 Task: Contact a Redfin agent in Dallas, Texas, for assistance in finding a property with a golf course view.
Action: Mouse pressed left at (209, 183)
Screenshot: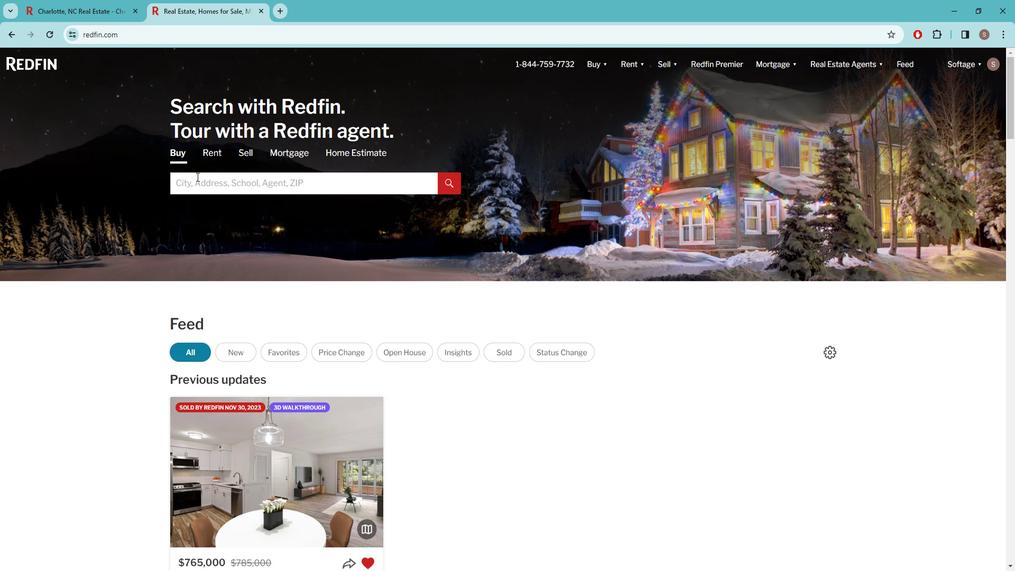 
Action: Key pressed d<Key.caps_lock>ALLAS
Screenshot: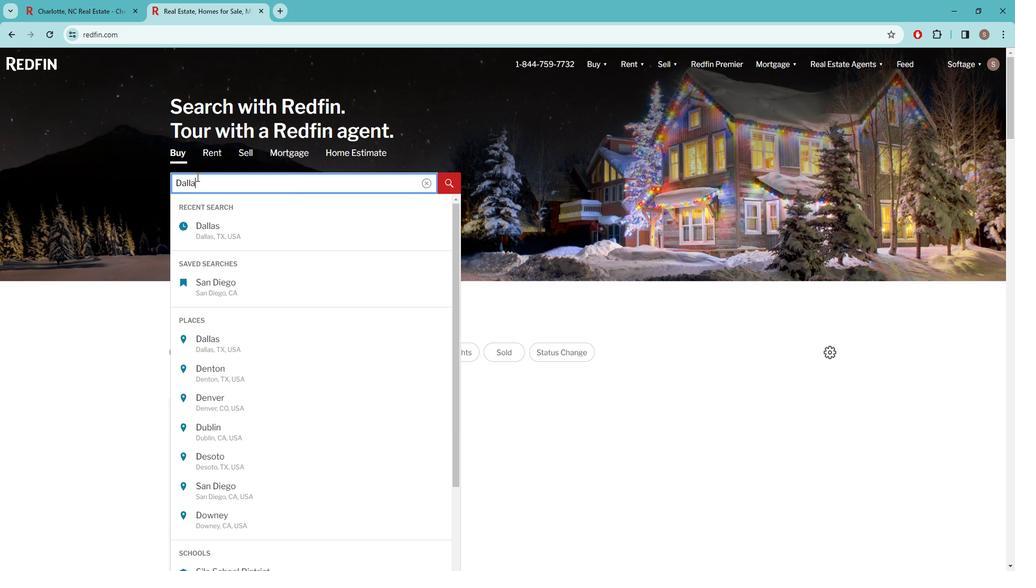 
Action: Mouse moved to (232, 236)
Screenshot: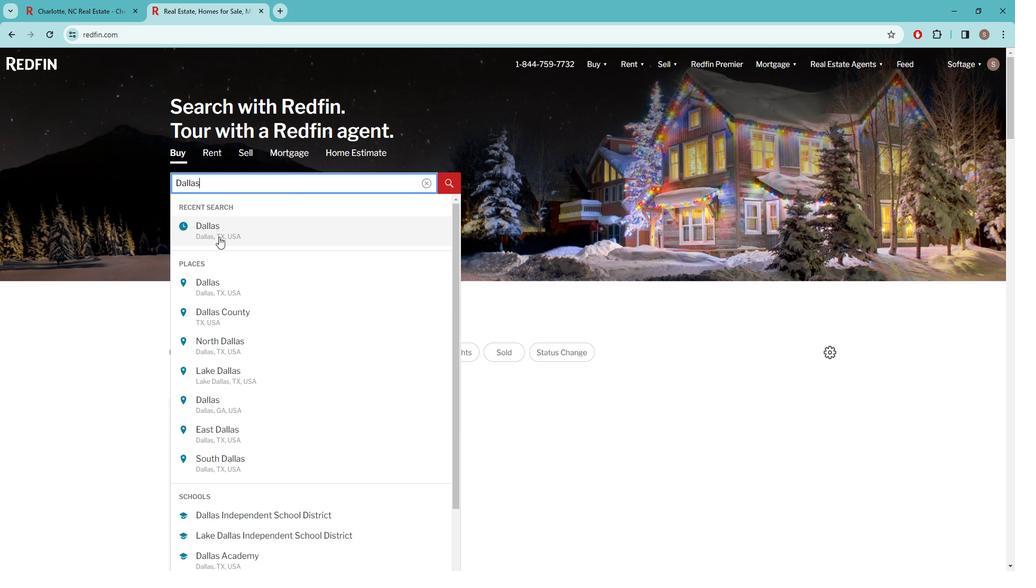 
Action: Mouse pressed left at (232, 236)
Screenshot: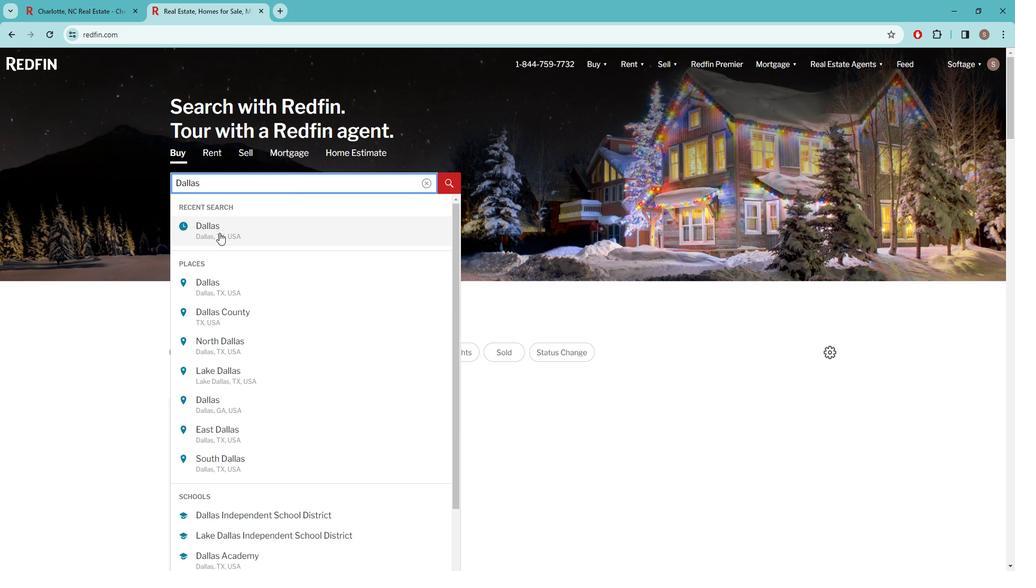 
Action: Mouse moved to (901, 139)
Screenshot: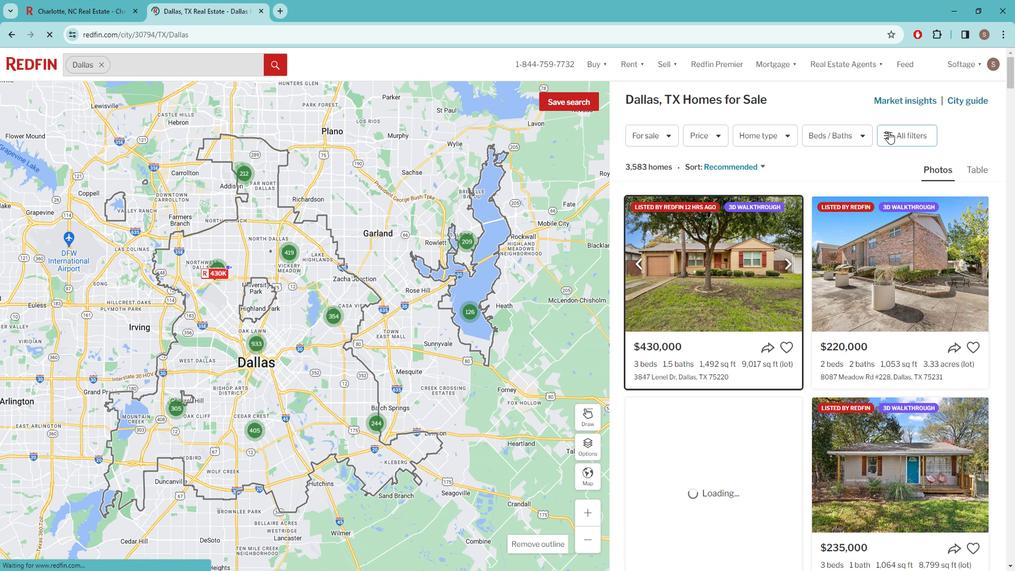 
Action: Mouse pressed left at (901, 139)
Screenshot: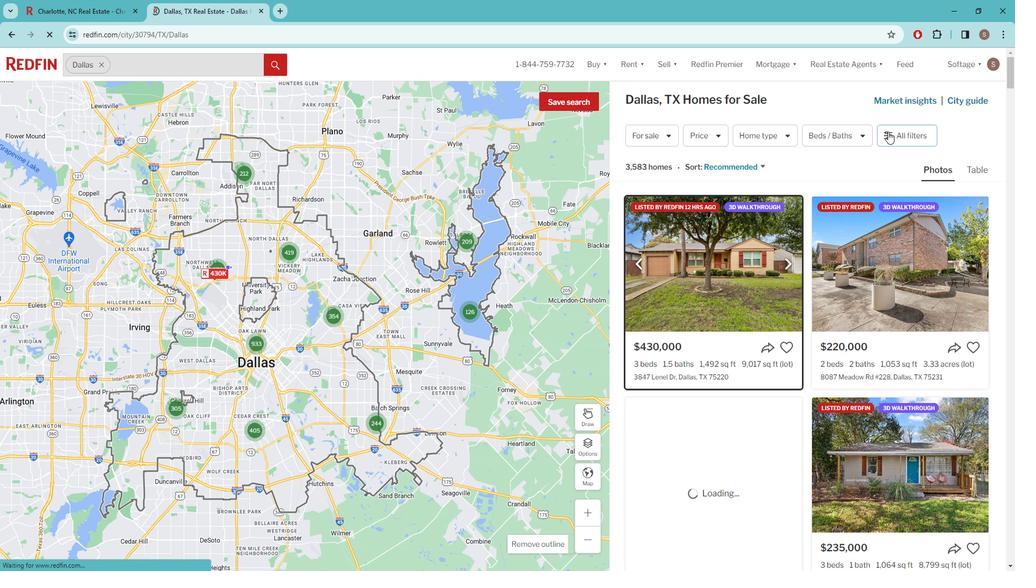 
Action: Mouse moved to (900, 140)
Screenshot: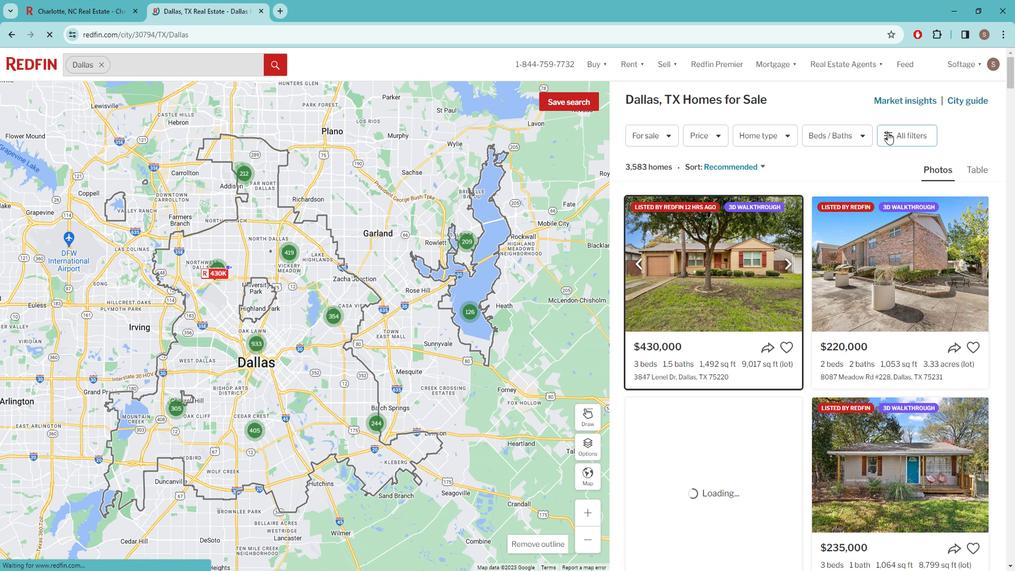 
Action: Mouse pressed left at (900, 140)
Screenshot: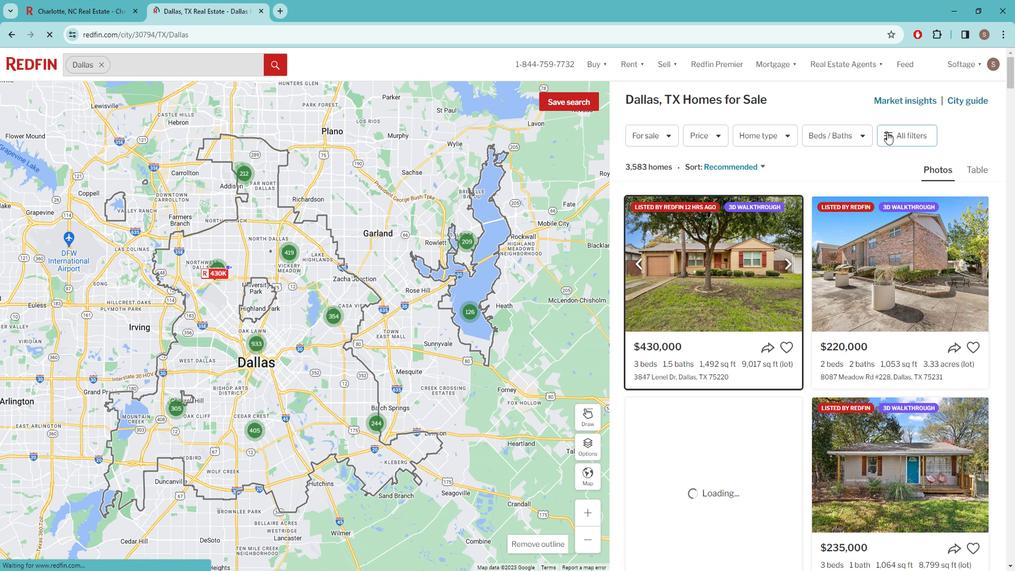 
Action: Mouse moved to (906, 138)
Screenshot: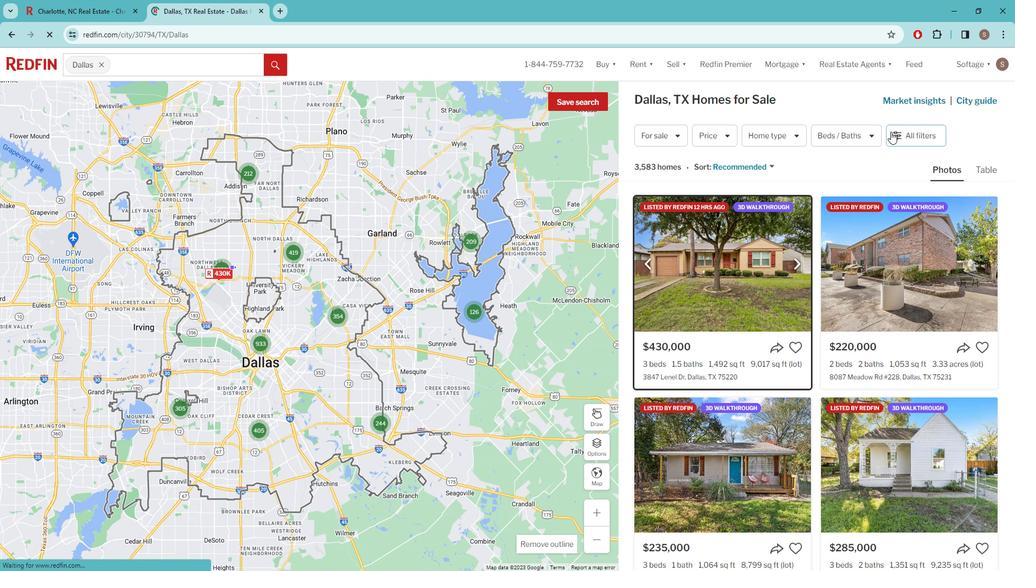 
Action: Mouse pressed left at (906, 138)
Screenshot: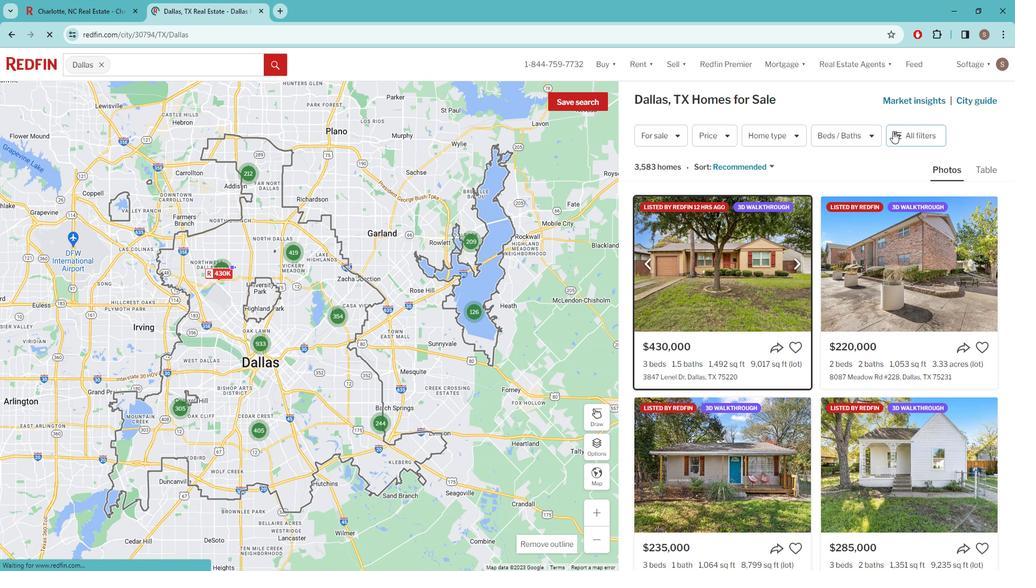 
Action: Mouse moved to (871, 208)
Screenshot: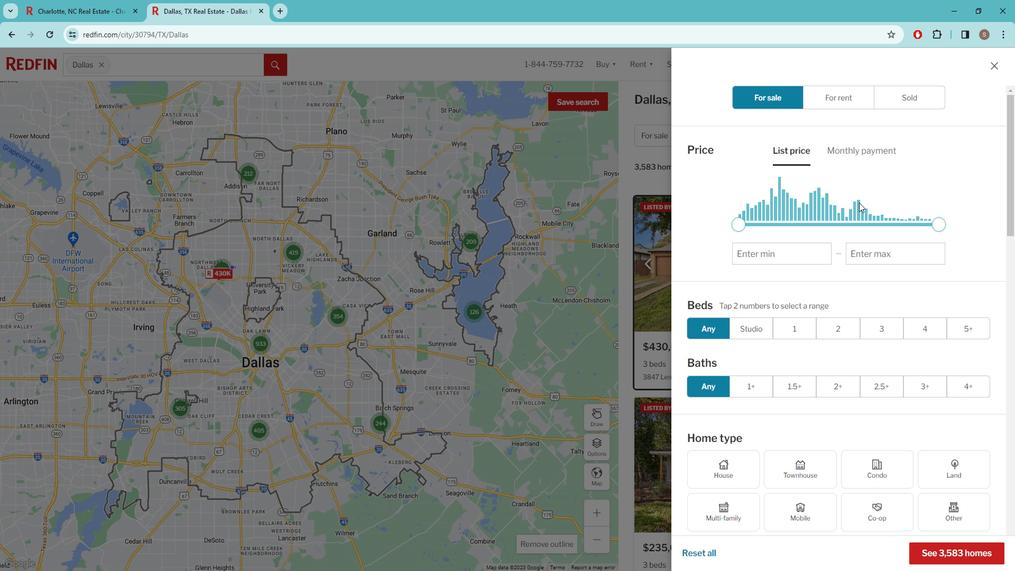 
Action: Mouse scrolled (871, 207) with delta (0, 0)
Screenshot: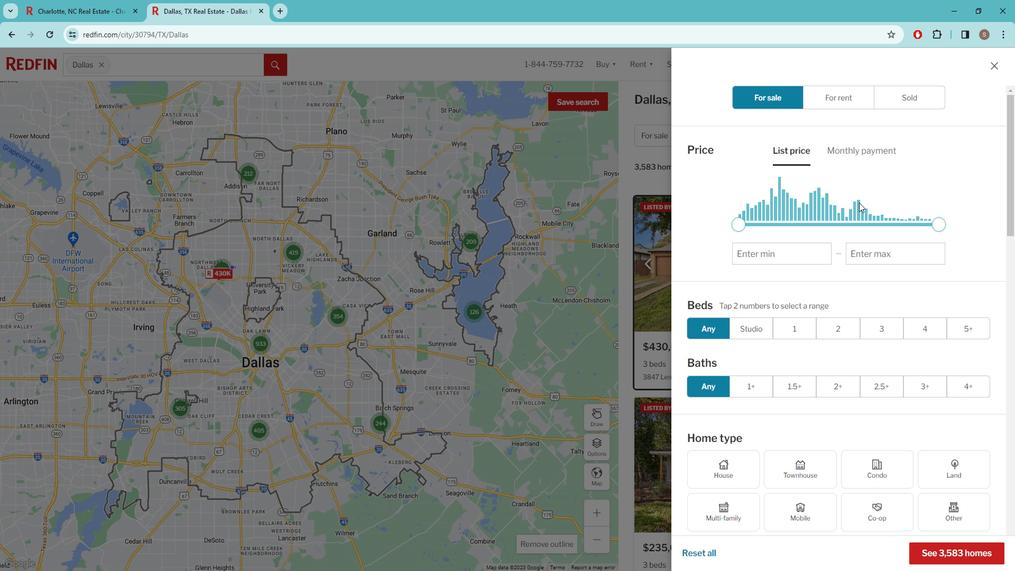 
Action: Mouse moved to (871, 208)
Screenshot: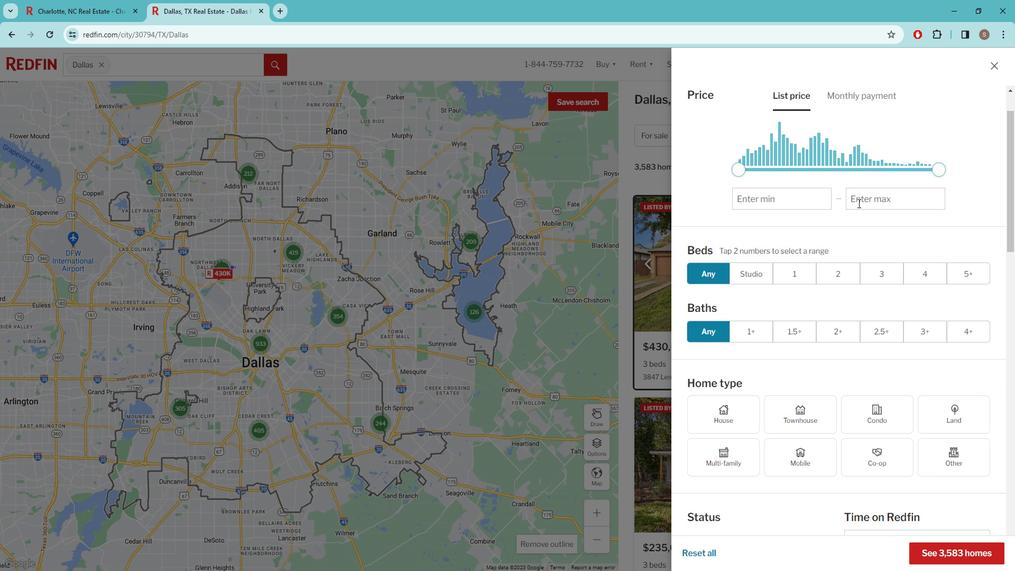 
Action: Mouse scrolled (871, 207) with delta (0, 0)
Screenshot: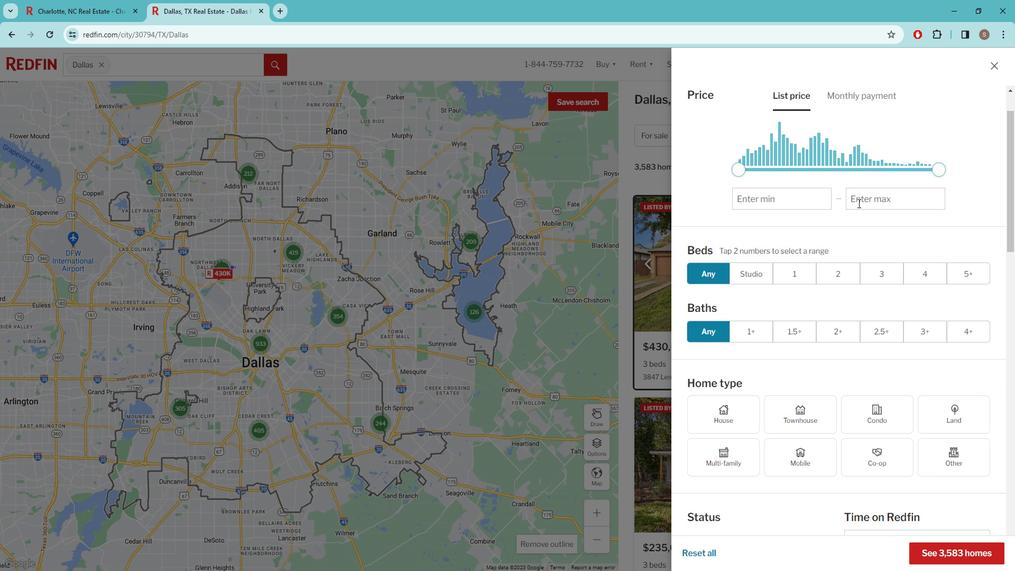 
Action: Mouse moved to (868, 209)
Screenshot: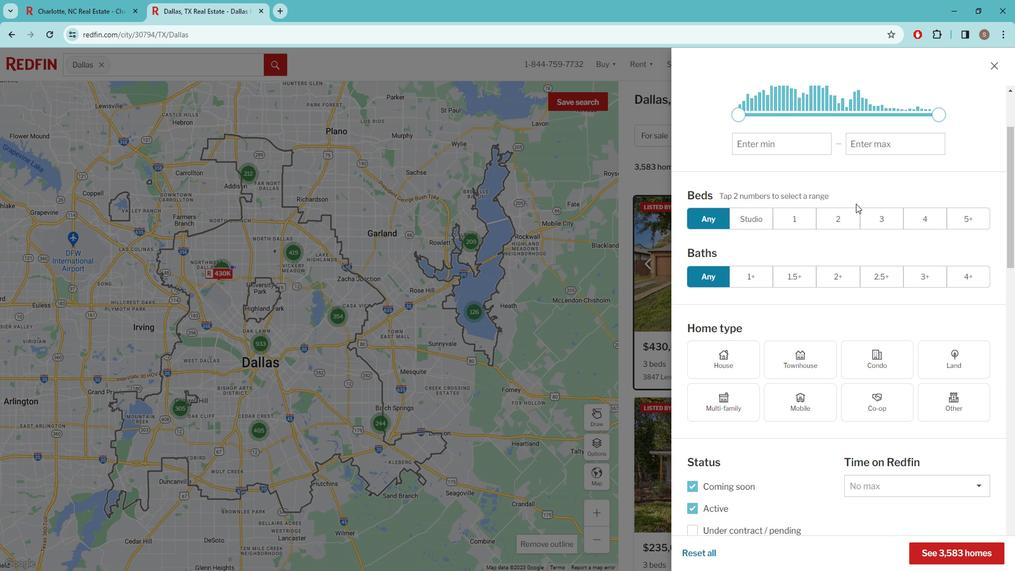 
Action: Mouse scrolled (868, 208) with delta (0, 0)
Screenshot: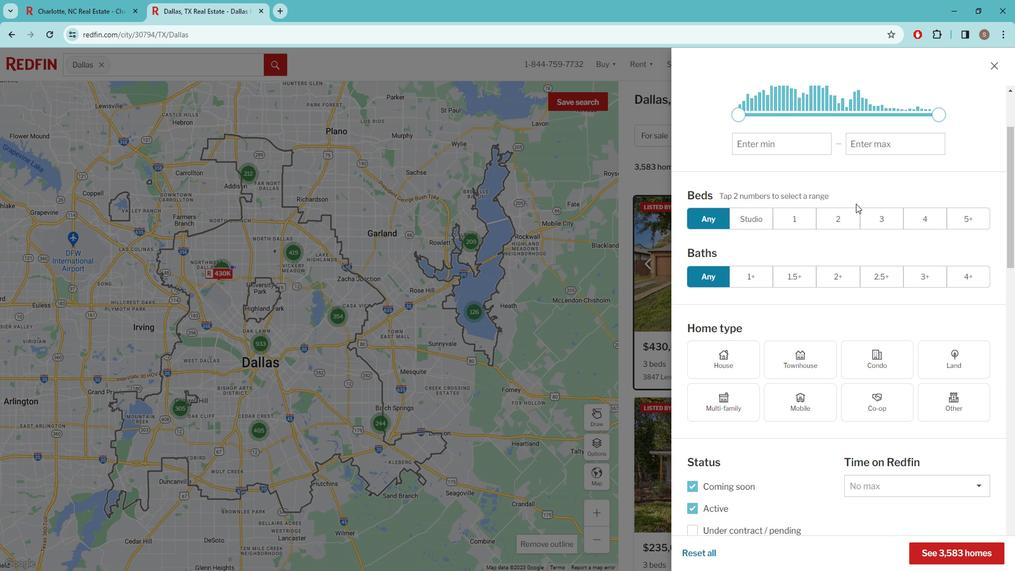 
Action: Mouse scrolled (868, 208) with delta (0, 0)
Screenshot: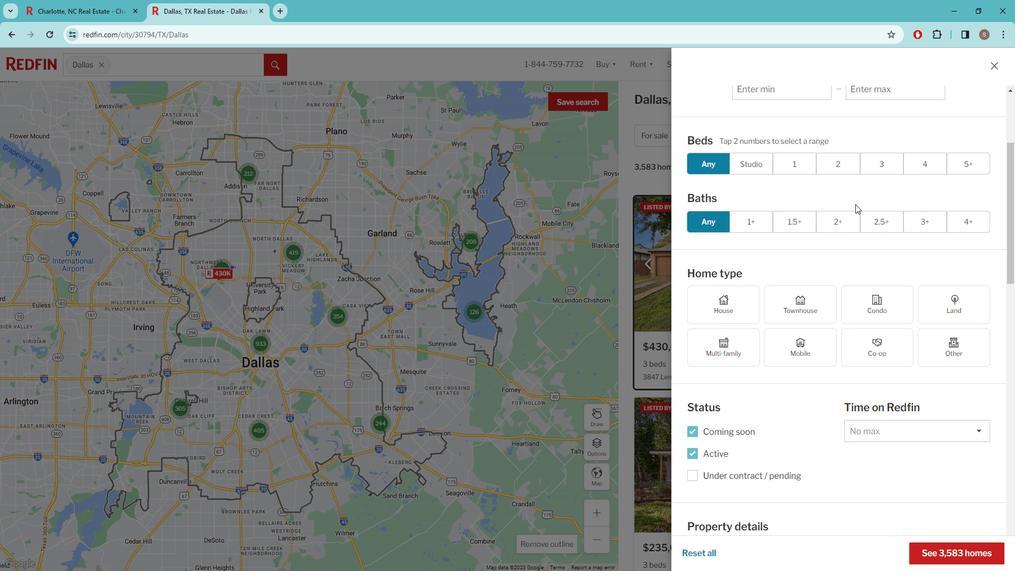 
Action: Mouse scrolled (868, 208) with delta (0, 0)
Screenshot: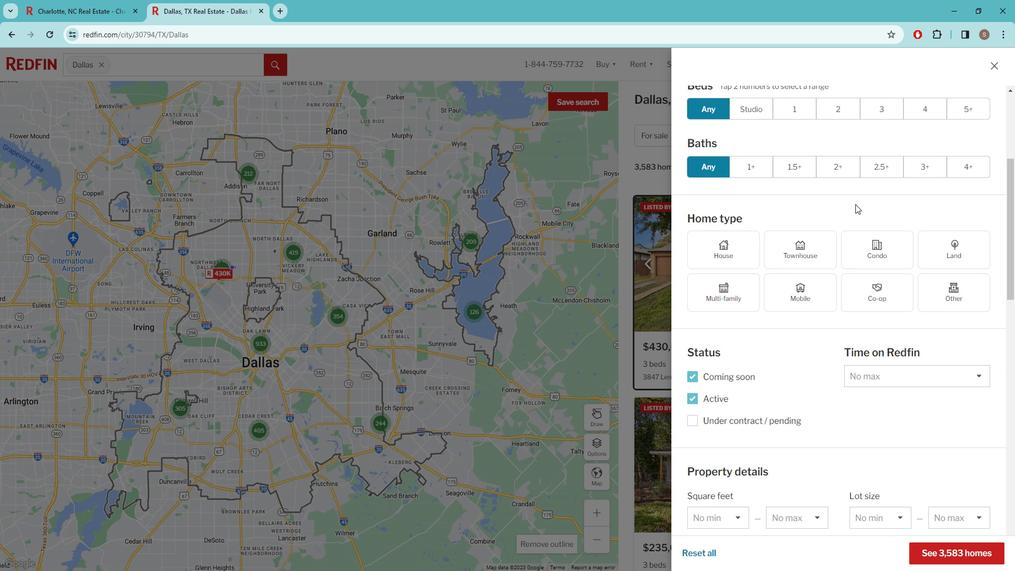 
Action: Mouse scrolled (868, 208) with delta (0, 0)
Screenshot: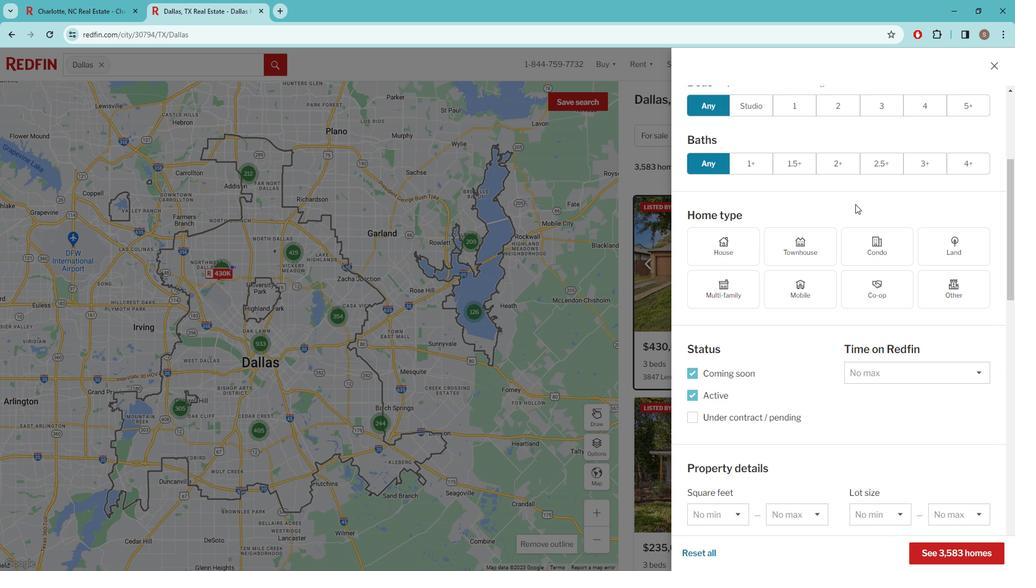 
Action: Mouse scrolled (868, 208) with delta (0, 0)
Screenshot: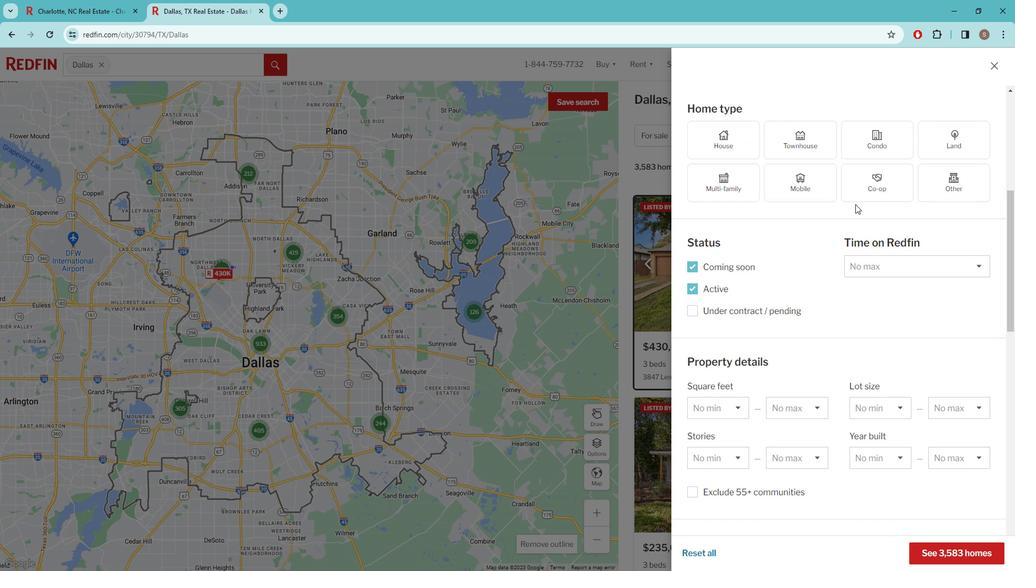 
Action: Mouse moved to (864, 211)
Screenshot: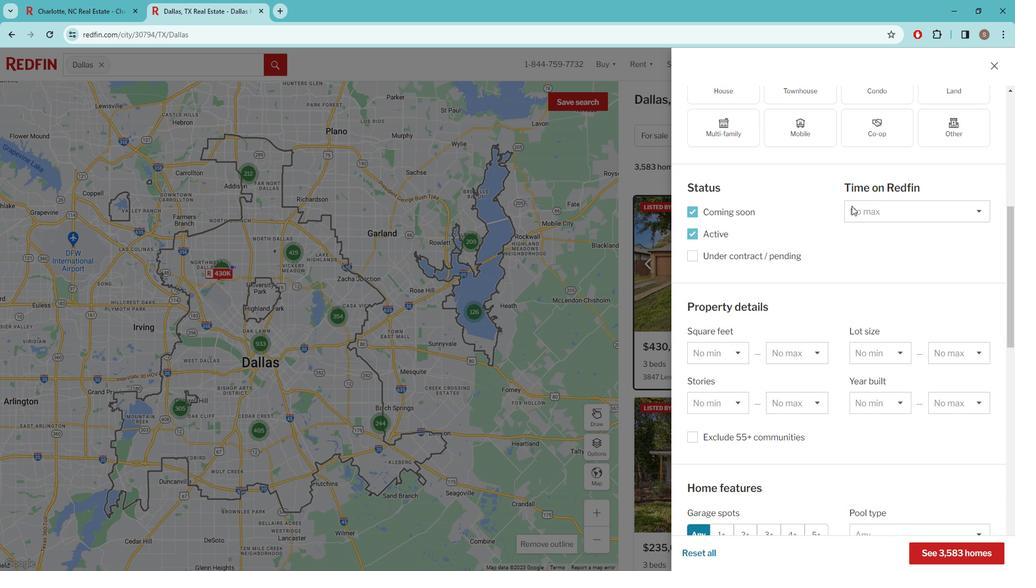 
Action: Mouse scrolled (864, 210) with delta (0, 0)
Screenshot: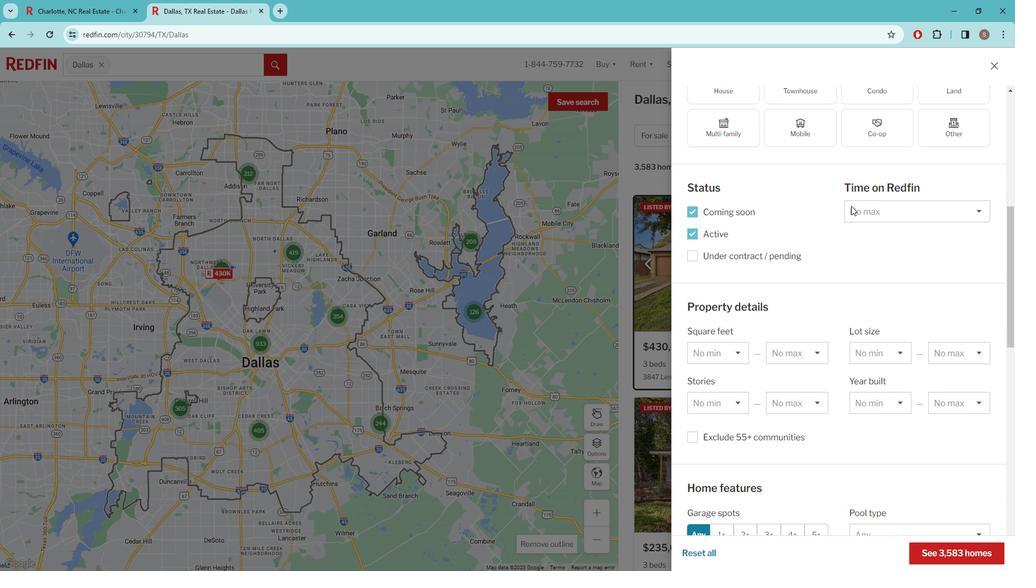 
Action: Mouse scrolled (864, 210) with delta (0, 0)
Screenshot: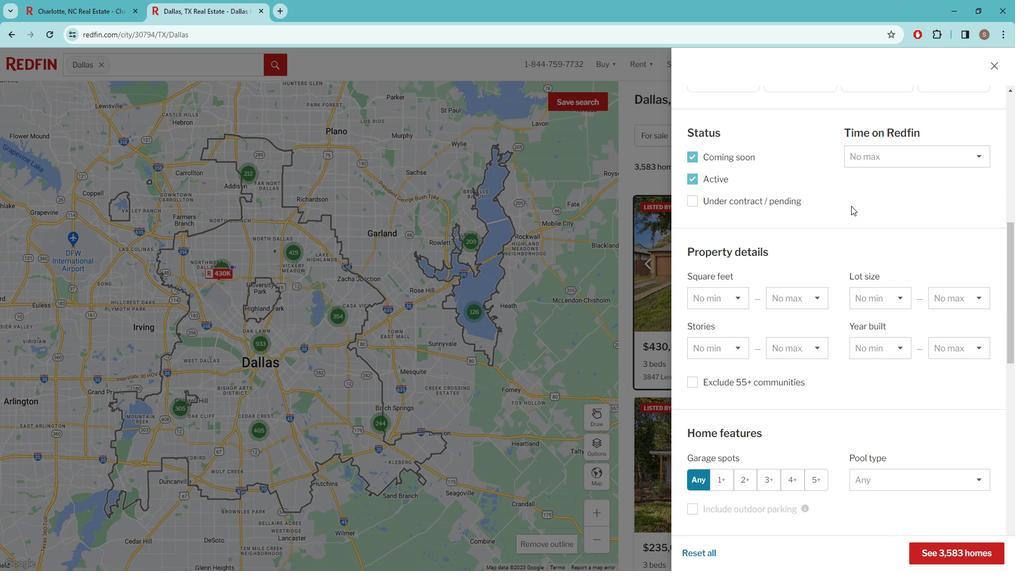 
Action: Mouse moved to (863, 211)
Screenshot: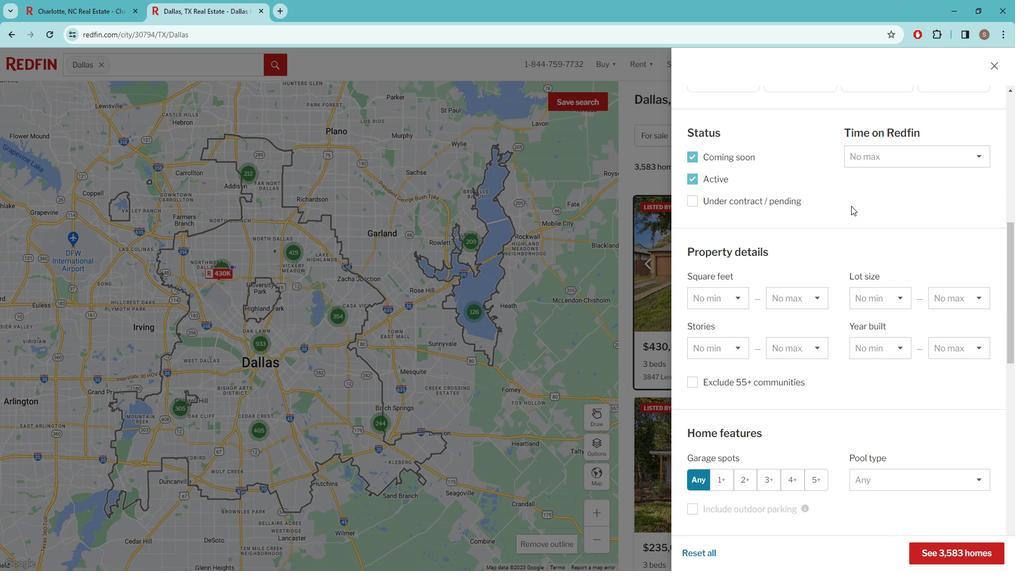 
Action: Mouse scrolled (863, 211) with delta (0, 0)
Screenshot: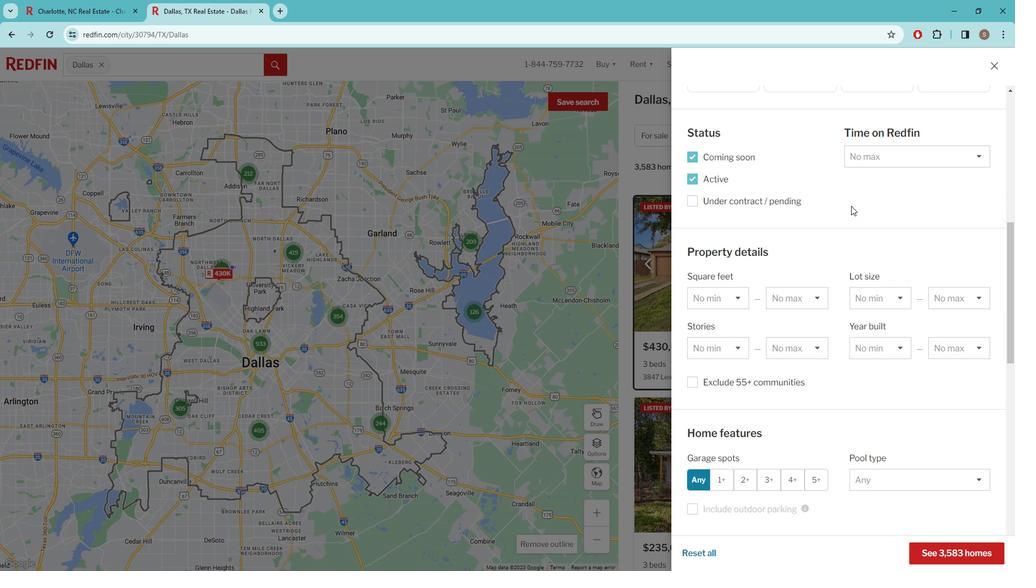 
Action: Mouse moved to (845, 241)
Screenshot: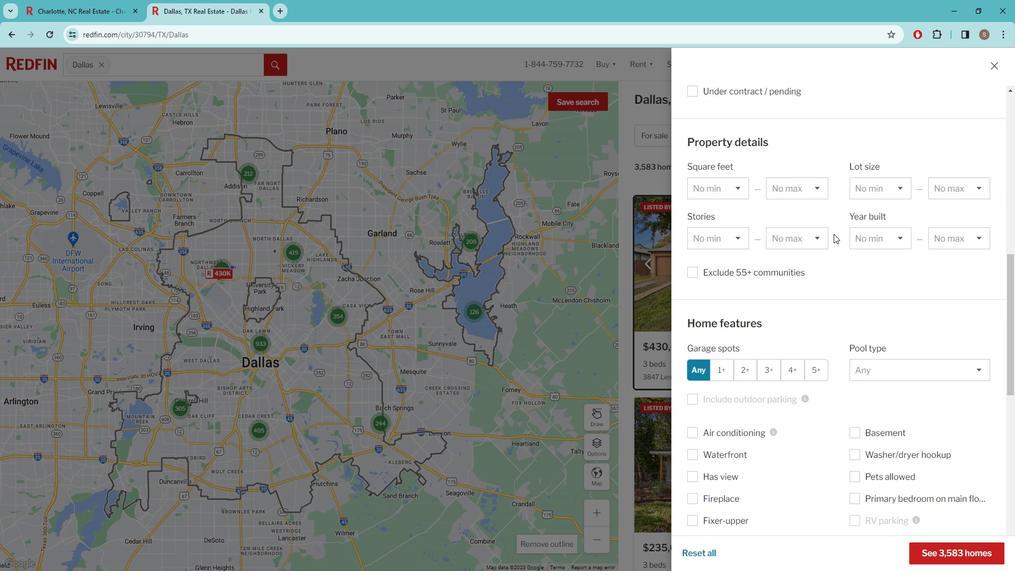 
Action: Mouse scrolled (845, 241) with delta (0, 0)
Screenshot: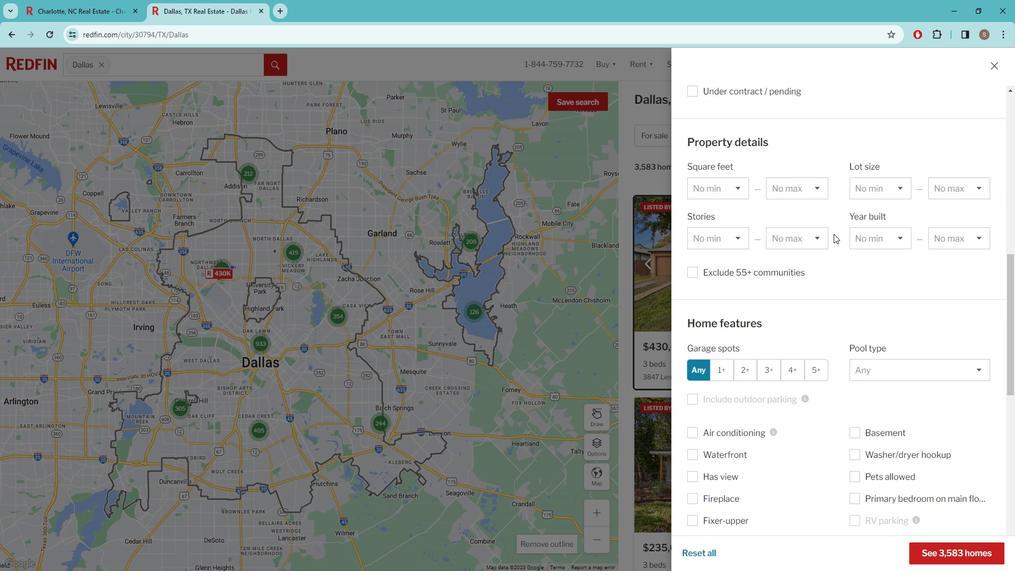 
Action: Mouse moved to (844, 243)
Screenshot: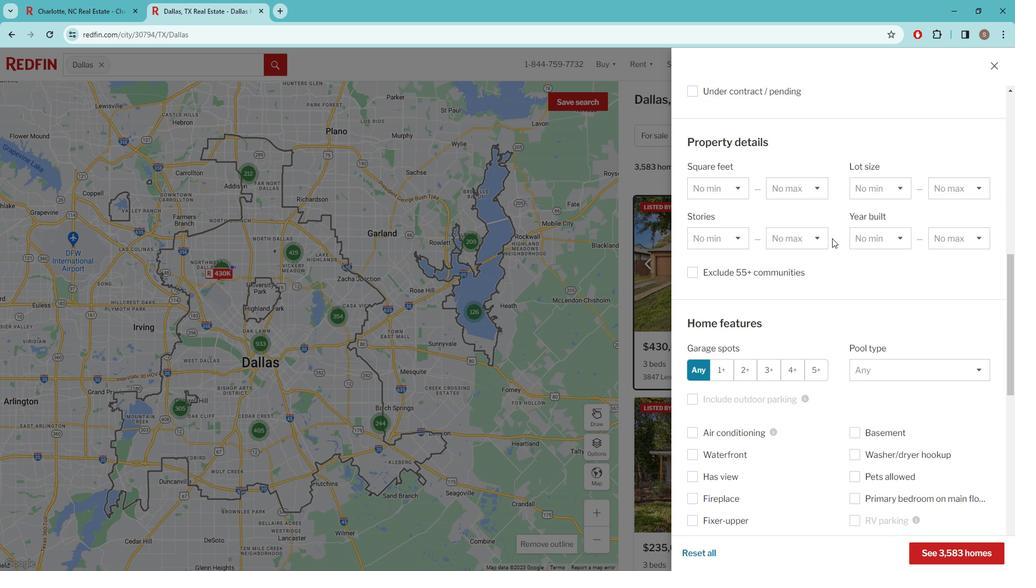 
Action: Mouse scrolled (844, 242) with delta (0, 0)
Screenshot: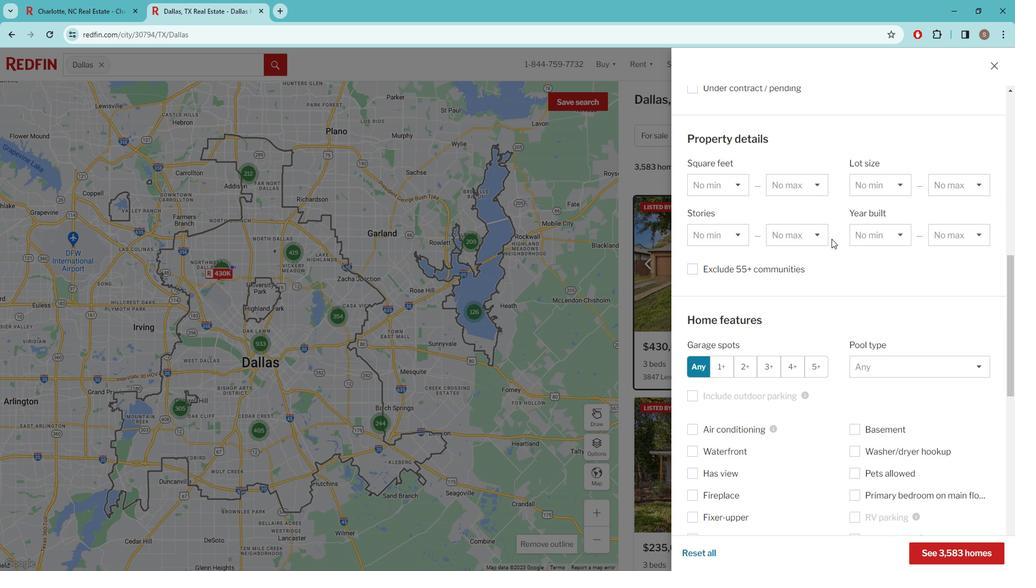 
Action: Mouse scrolled (844, 243) with delta (0, 0)
Screenshot: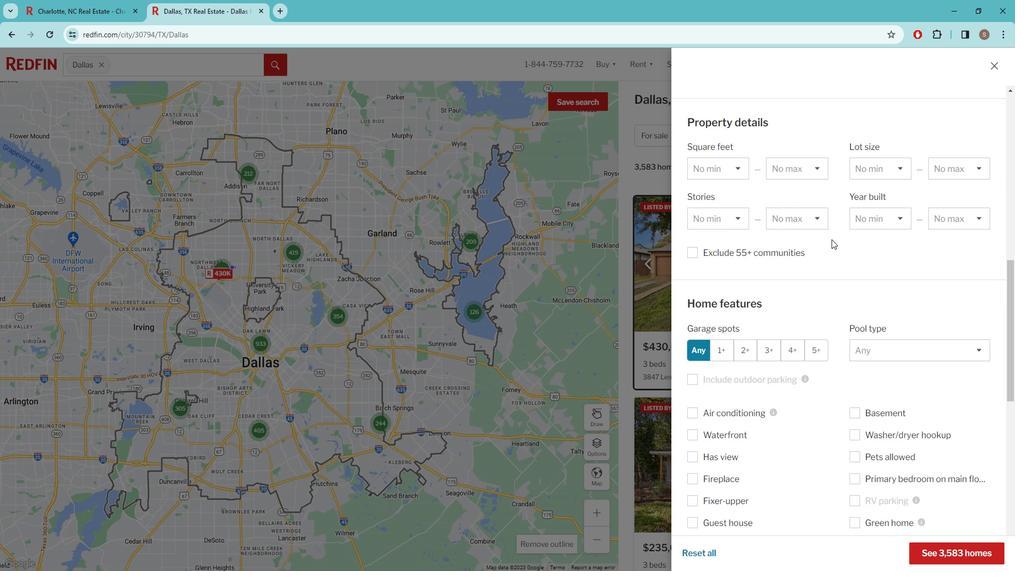 
Action: Mouse scrolled (844, 242) with delta (0, 0)
Screenshot: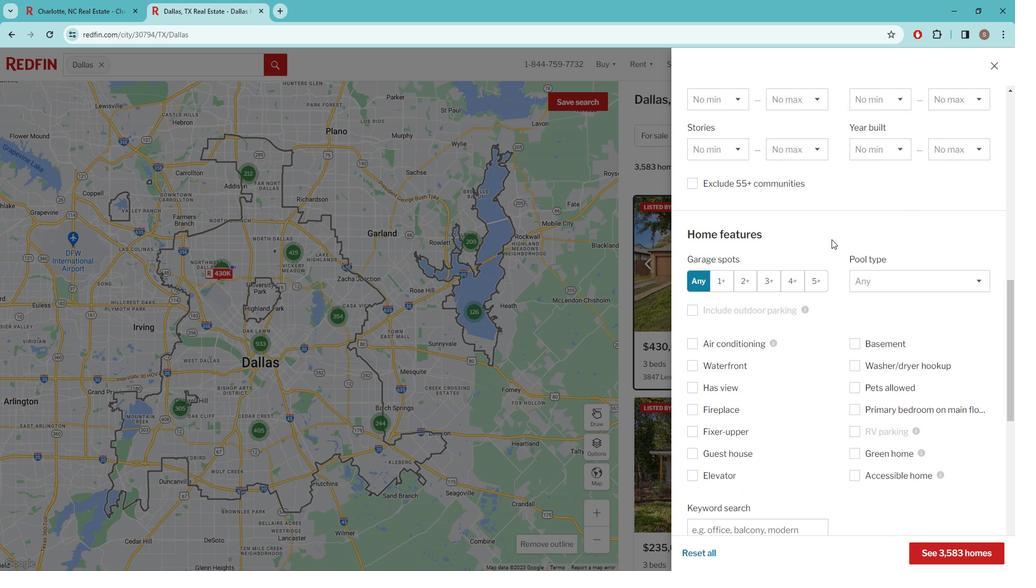 
Action: Mouse scrolled (844, 242) with delta (0, 0)
Screenshot: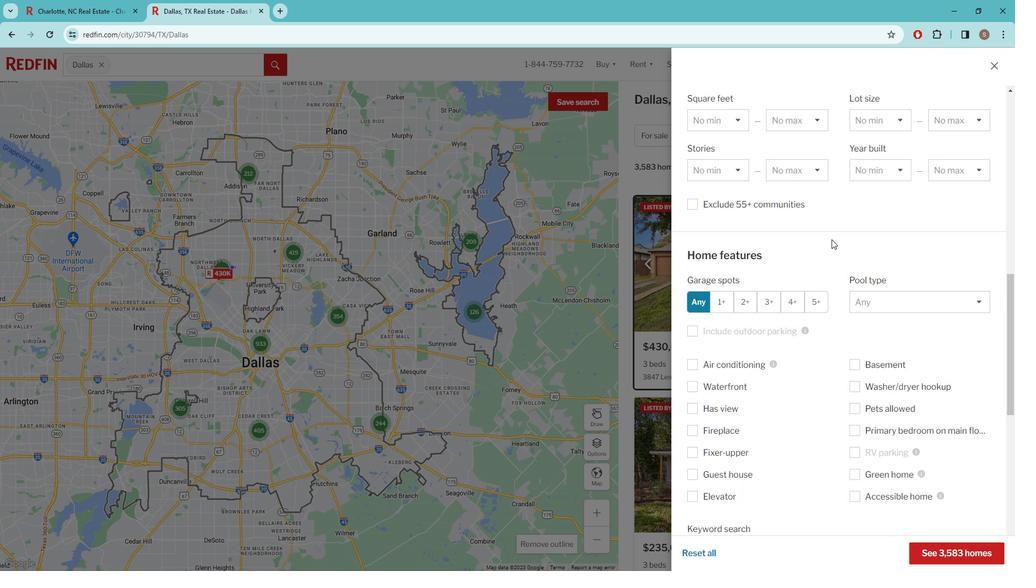 
Action: Mouse moved to (731, 448)
Screenshot: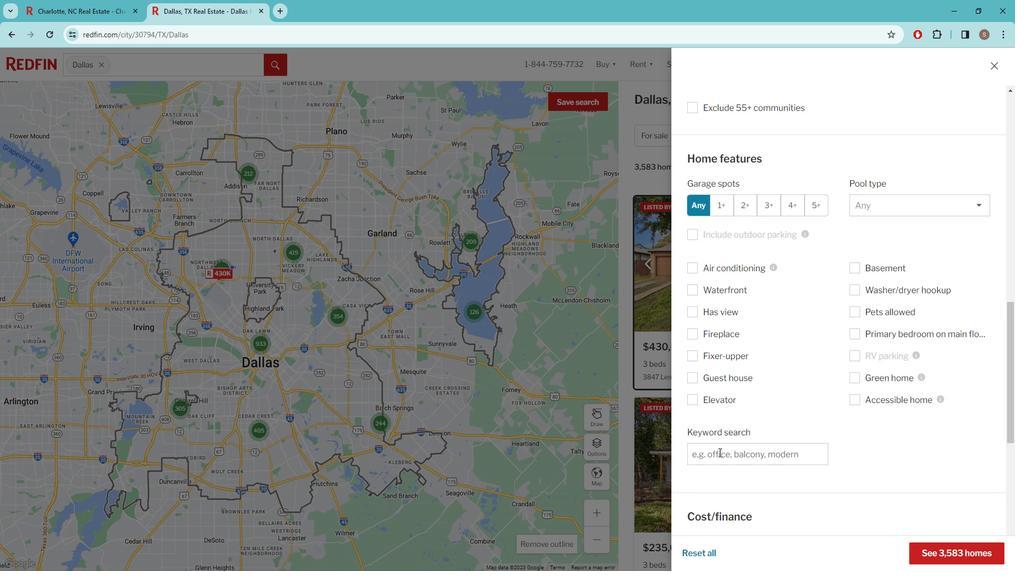 
Action: Mouse pressed left at (731, 448)
Screenshot: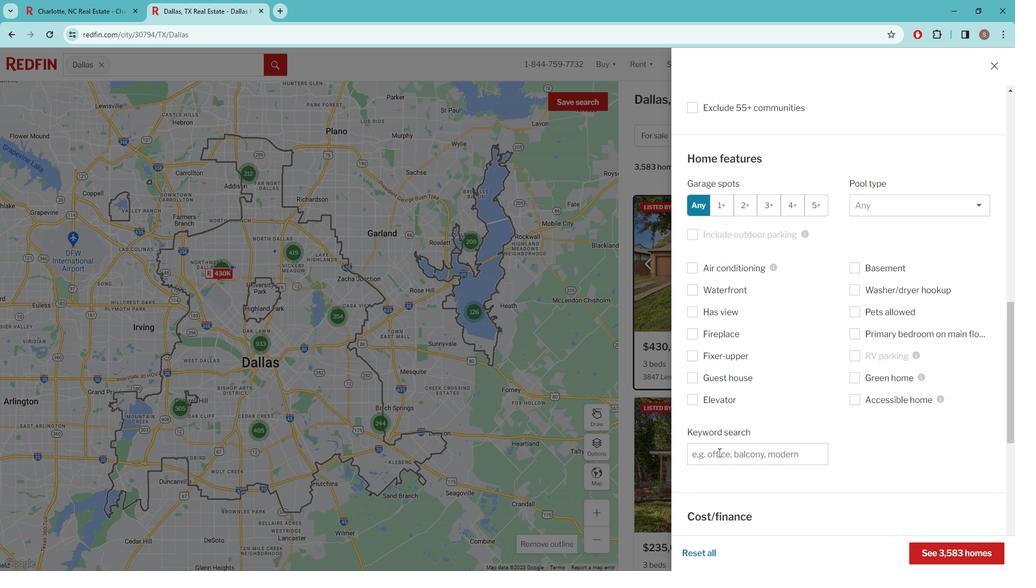 
Action: Mouse moved to (730, 448)
Screenshot: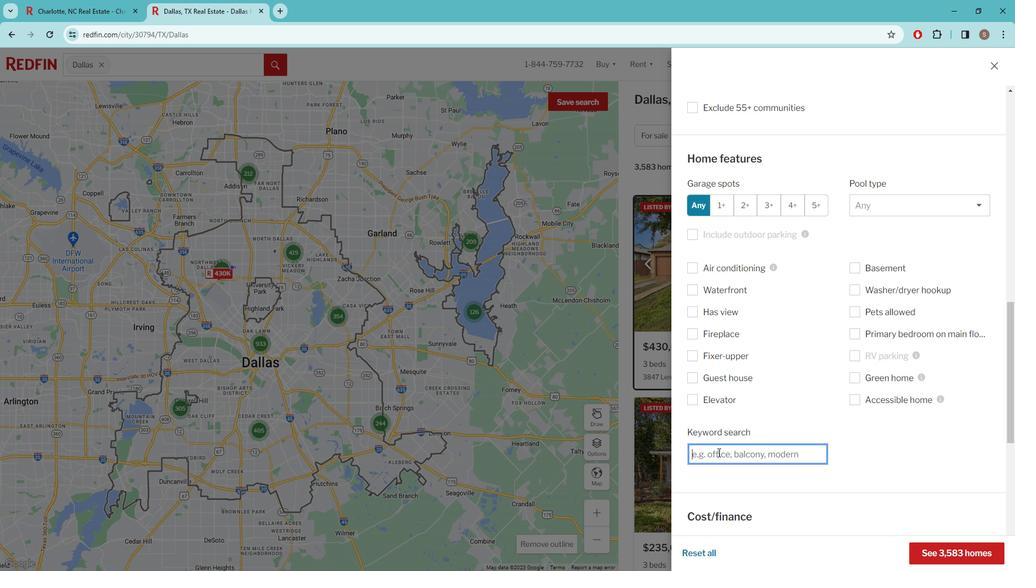 
Action: Key pressed WITH<Key.space>A<Key.space>GOLF<Key.space>COURSE<Key.space>VIEW
Screenshot: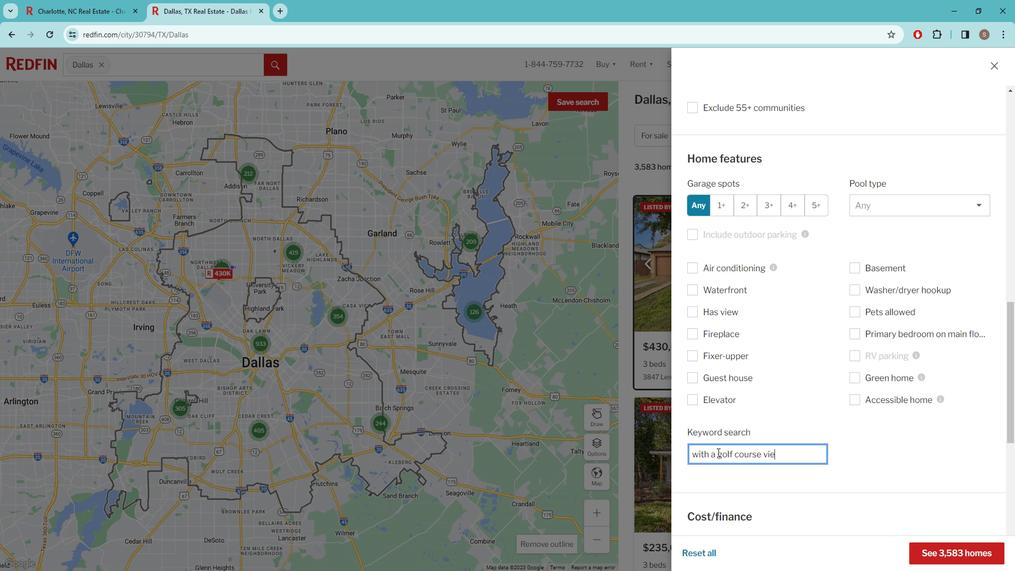 
Action: Mouse moved to (725, 450)
Screenshot: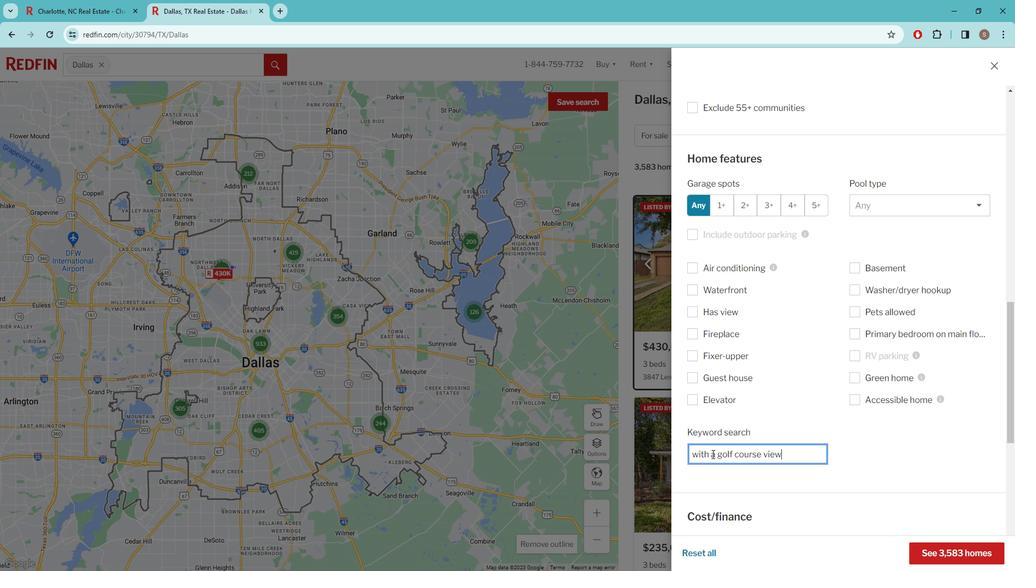 
Action: Mouse scrolled (725, 449) with delta (0, 0)
Screenshot: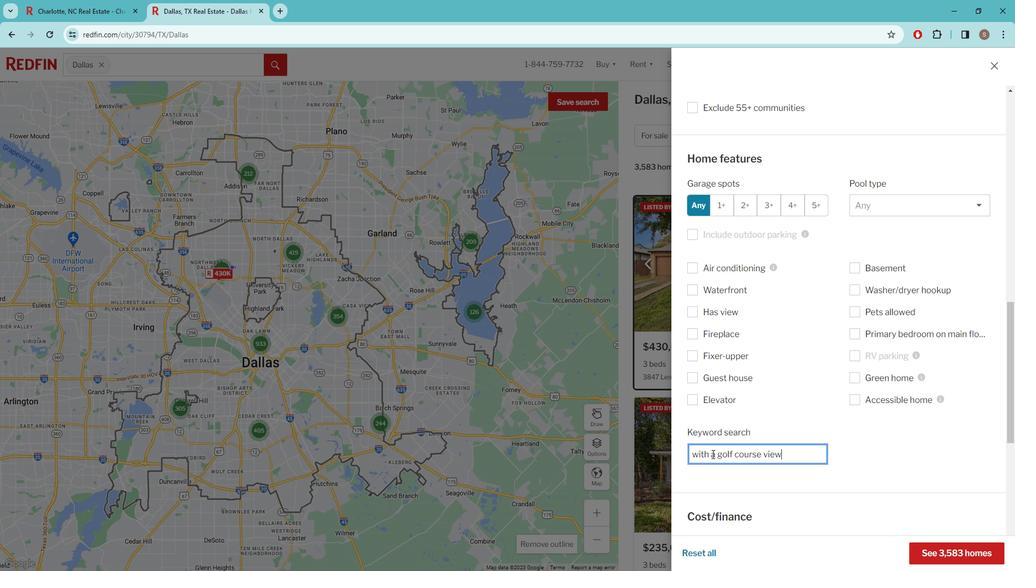 
Action: Mouse moved to (744, 441)
Screenshot: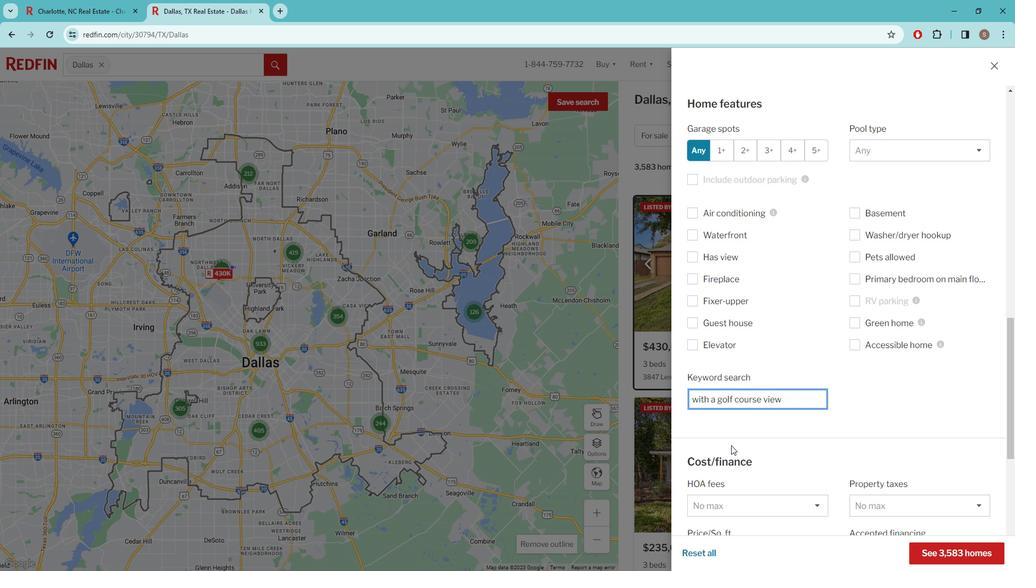 
Action: Mouse scrolled (744, 441) with delta (0, 0)
Screenshot: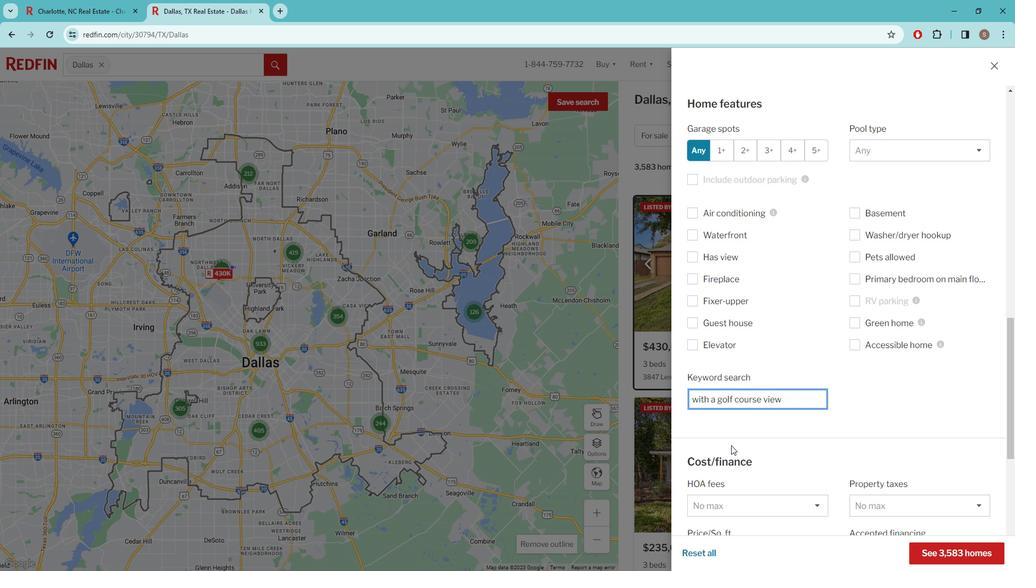 
Action: Mouse moved to (734, 444)
Screenshot: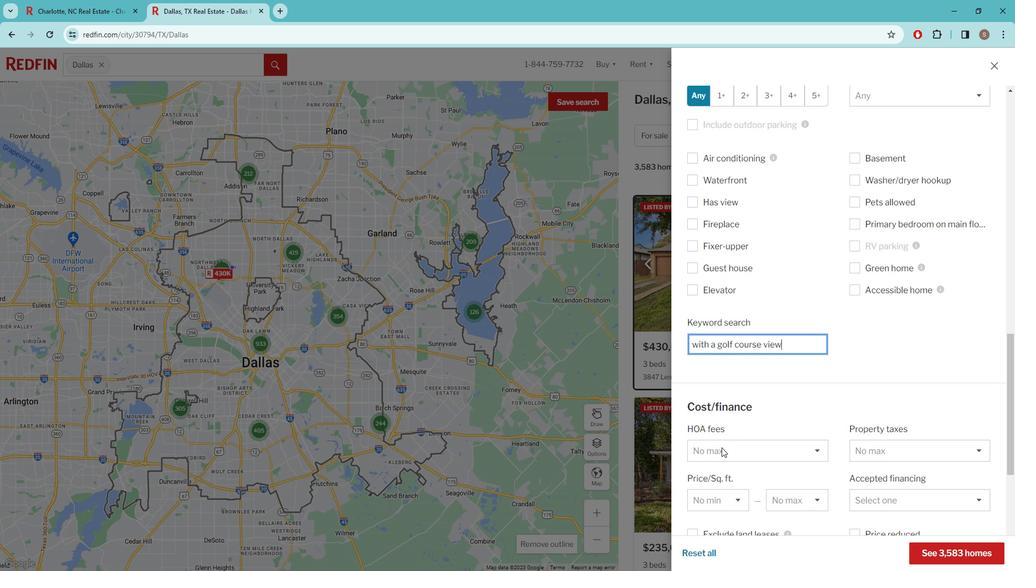 
Action: Mouse scrolled (734, 443) with delta (0, 0)
Screenshot: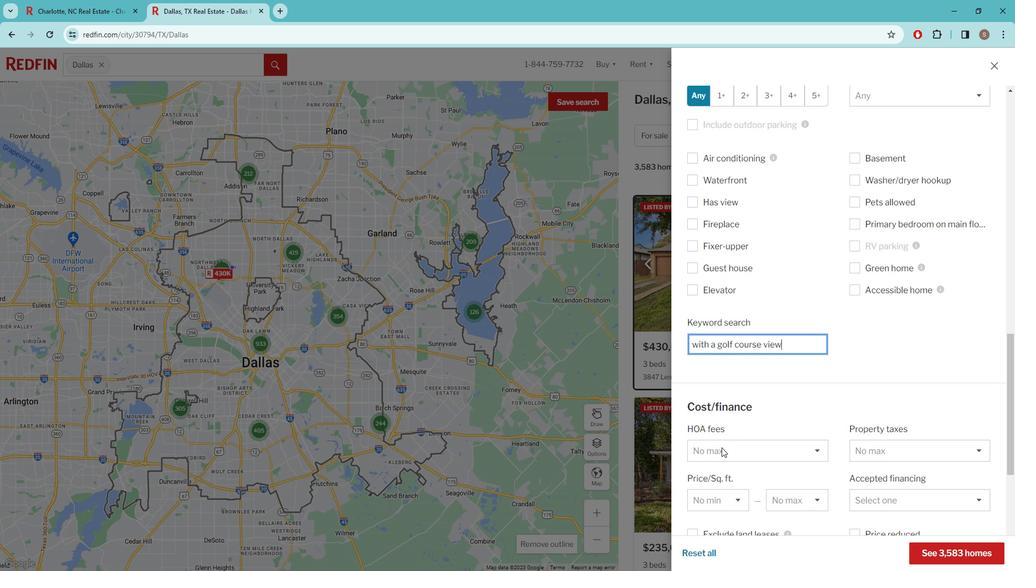 
Action: Mouse moved to (732, 444)
Screenshot: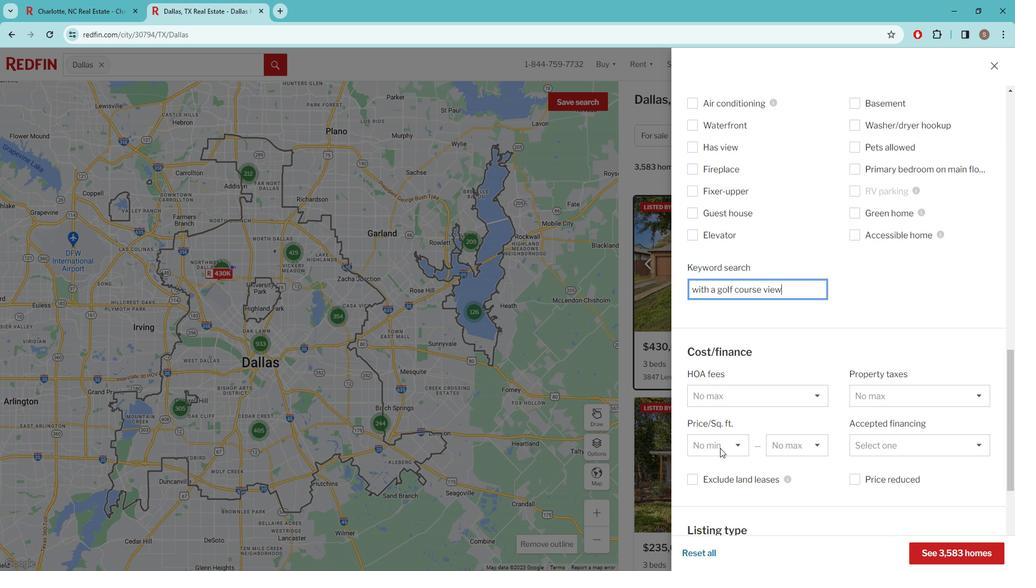 
Action: Mouse scrolled (732, 443) with delta (0, 0)
Screenshot: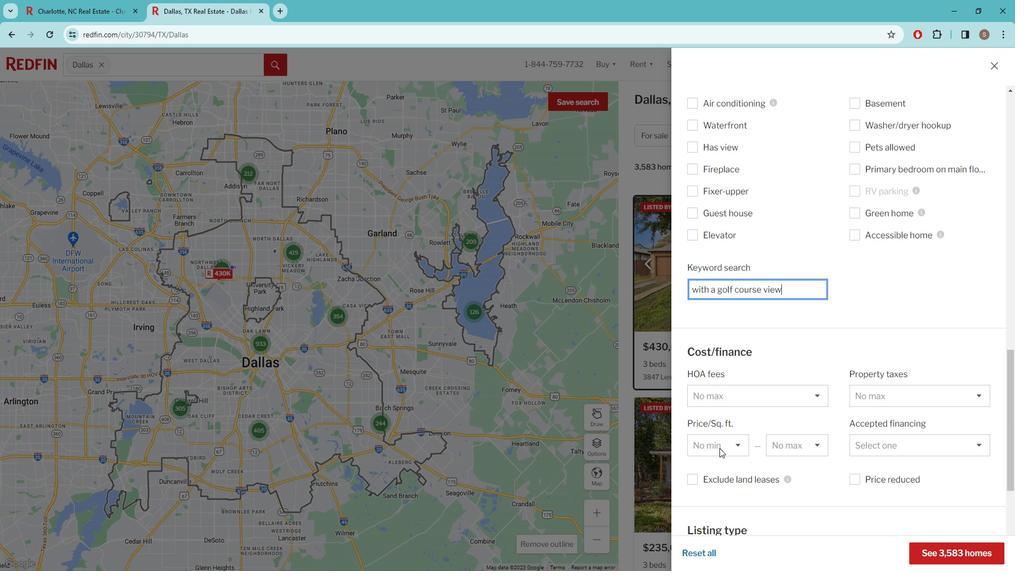 
Action: Mouse moved to (730, 444)
Screenshot: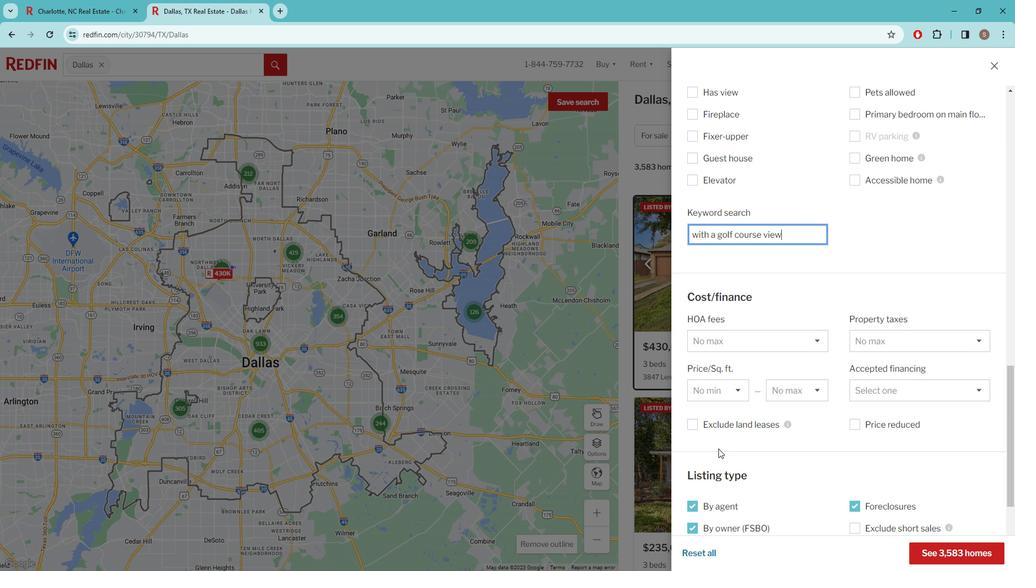 
Action: Mouse scrolled (730, 444) with delta (0, 0)
Screenshot: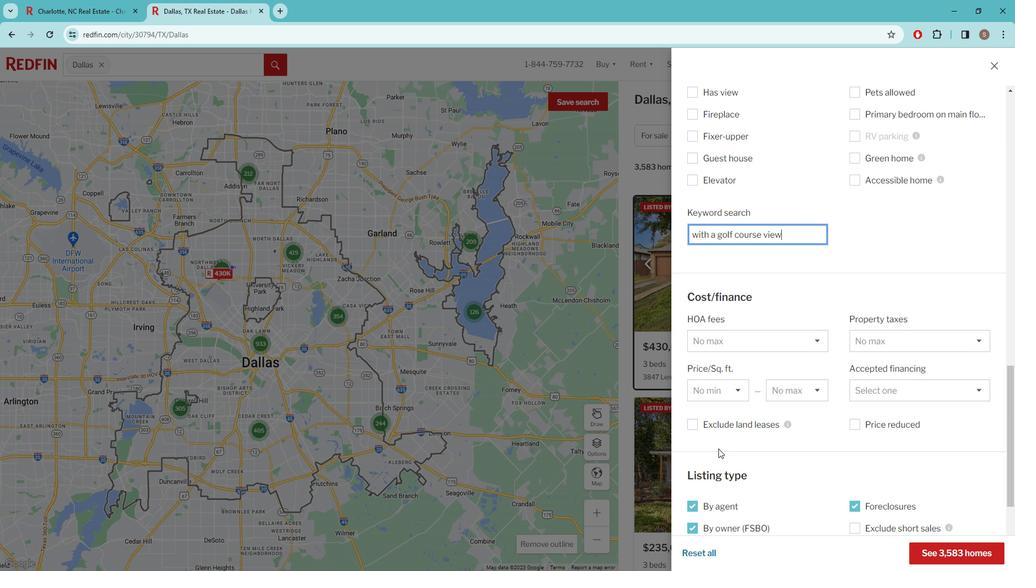 
Action: Mouse scrolled (730, 444) with delta (0, 0)
Screenshot: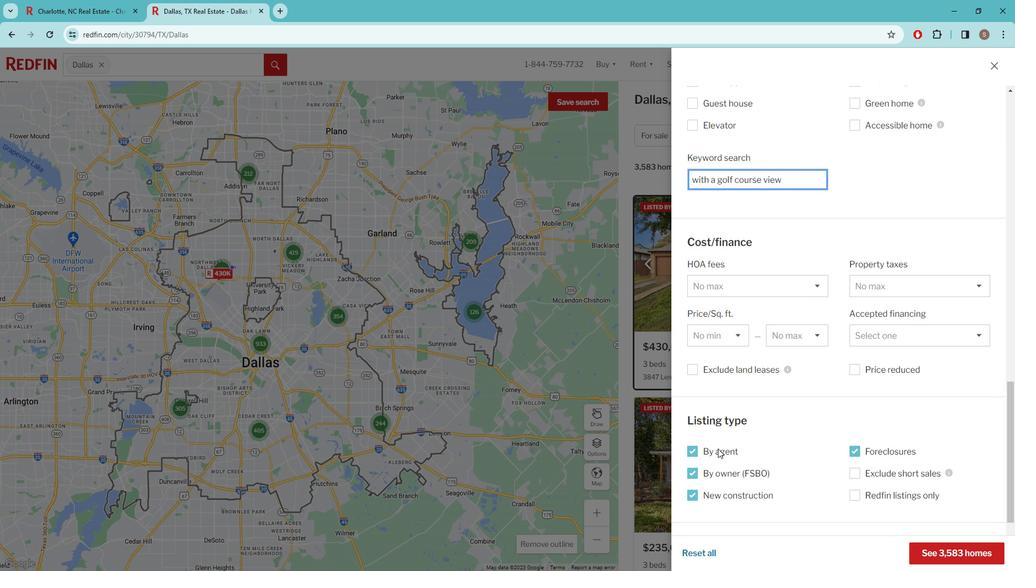 
Action: Mouse scrolled (730, 444) with delta (0, 0)
Screenshot: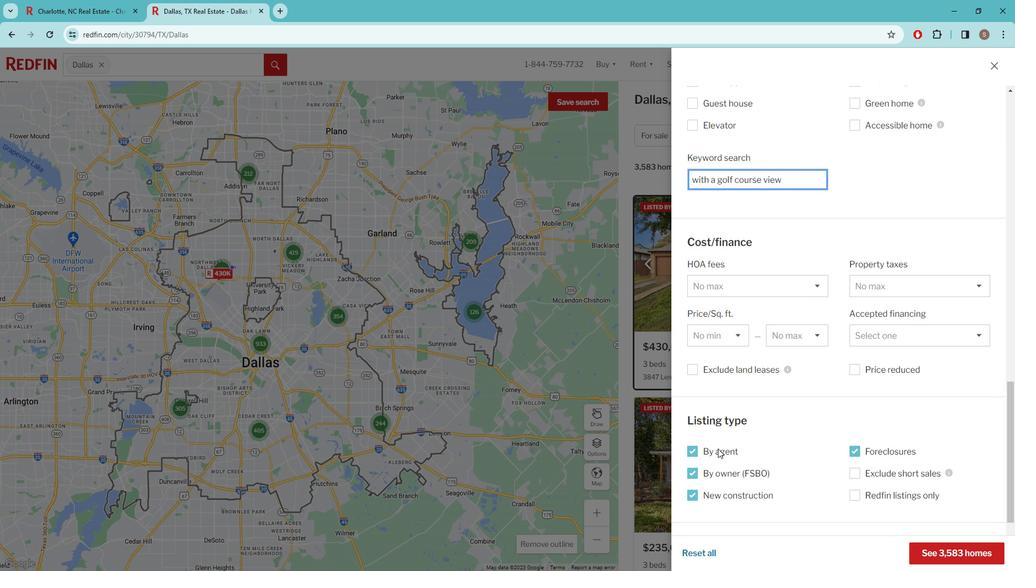 
Action: Mouse moved to (730, 444)
Screenshot: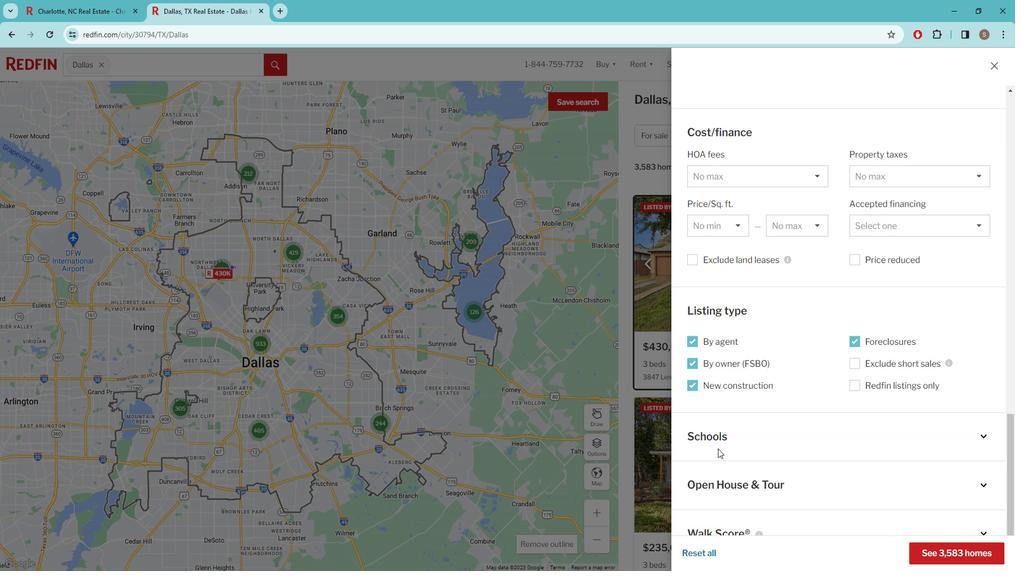 
Action: Mouse scrolled (730, 444) with delta (0, 0)
Screenshot: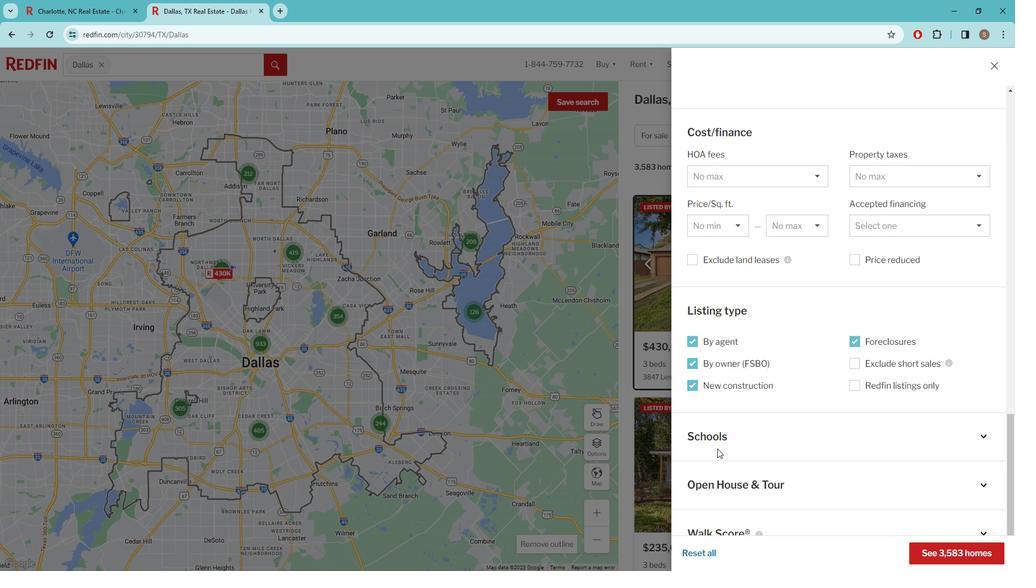 
Action: Mouse moved to (728, 445)
Screenshot: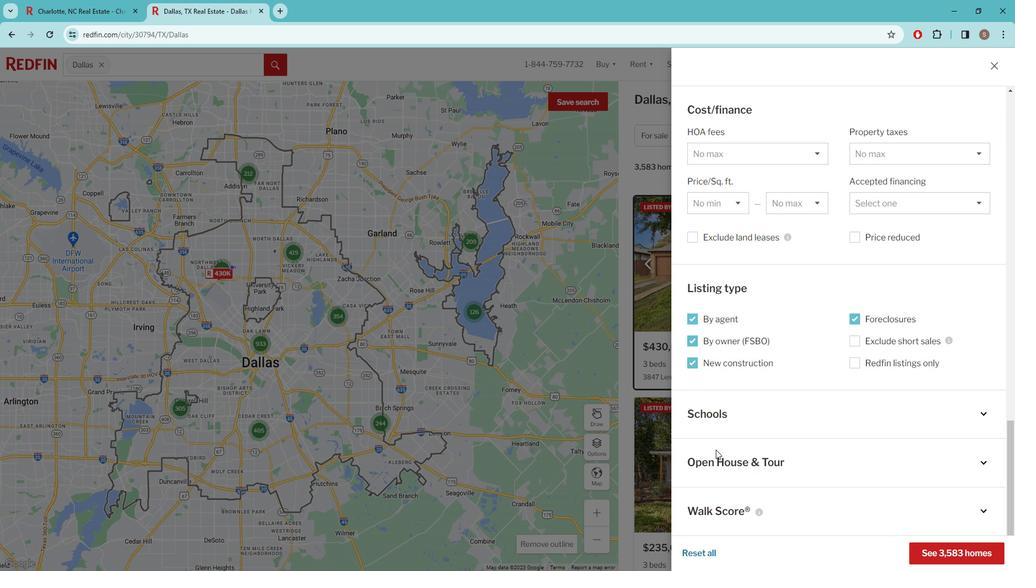 
Action: Mouse scrolled (728, 445) with delta (0, 0)
Screenshot: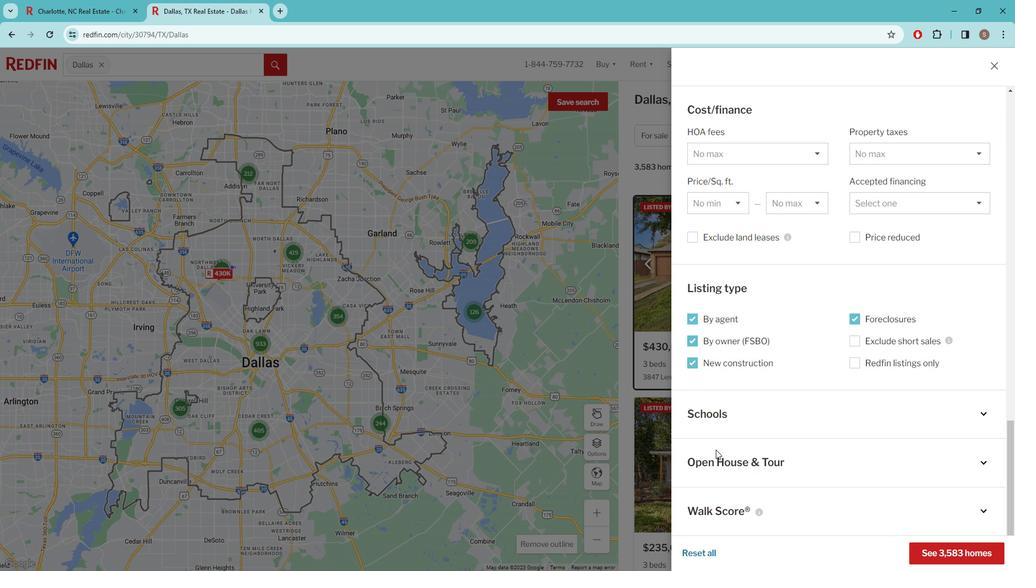 
Action: Mouse moved to (743, 439)
Screenshot: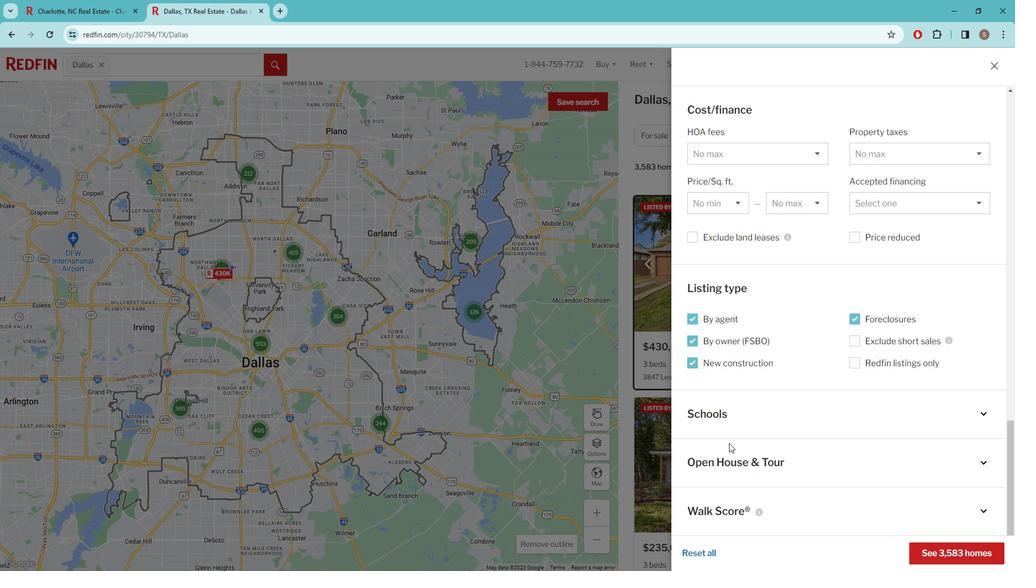 
Action: Mouse scrolled (743, 438) with delta (0, 0)
Screenshot: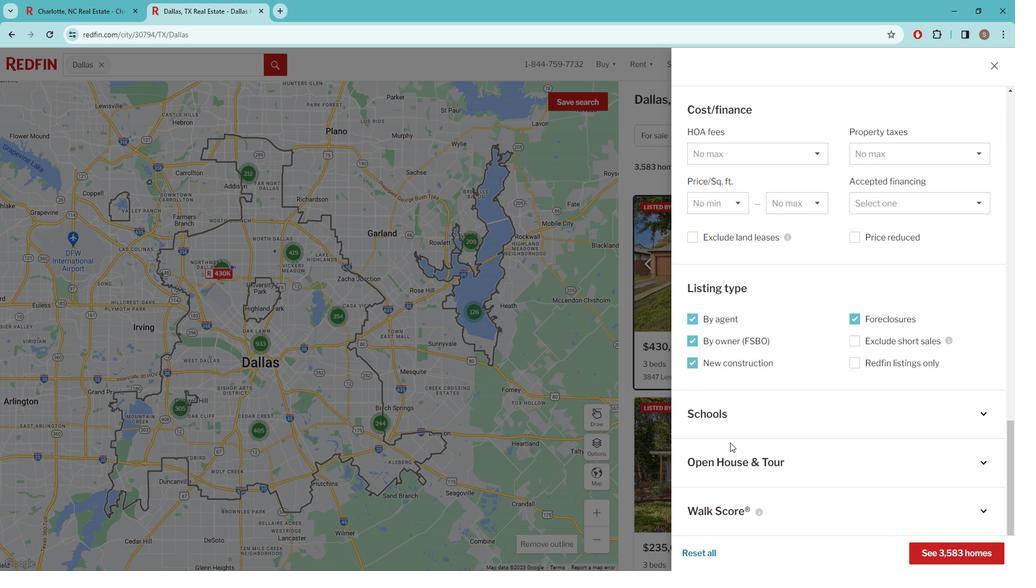
Action: Mouse moved to (743, 439)
Screenshot: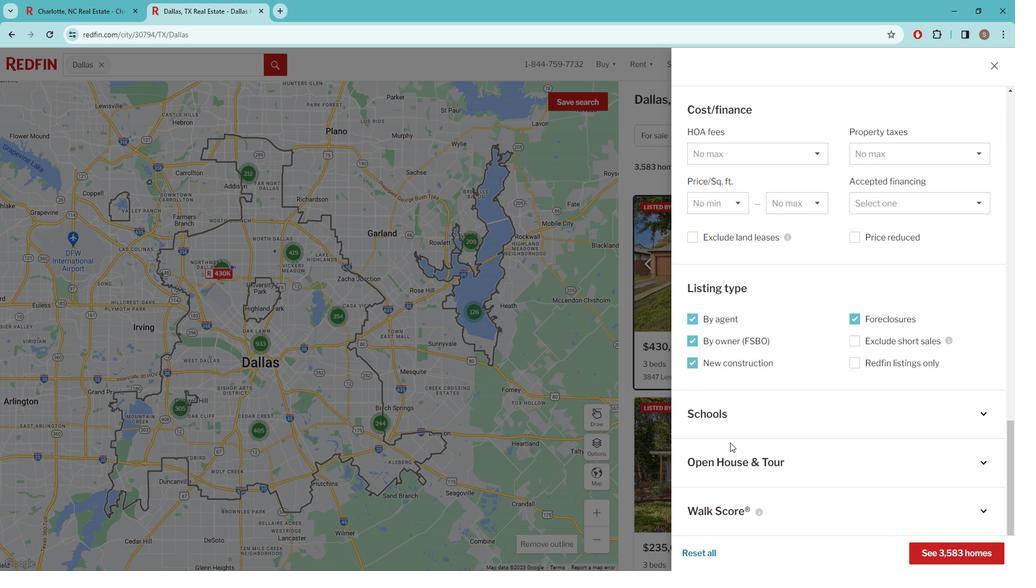 
Action: Mouse scrolled (743, 438) with delta (0, 0)
Screenshot: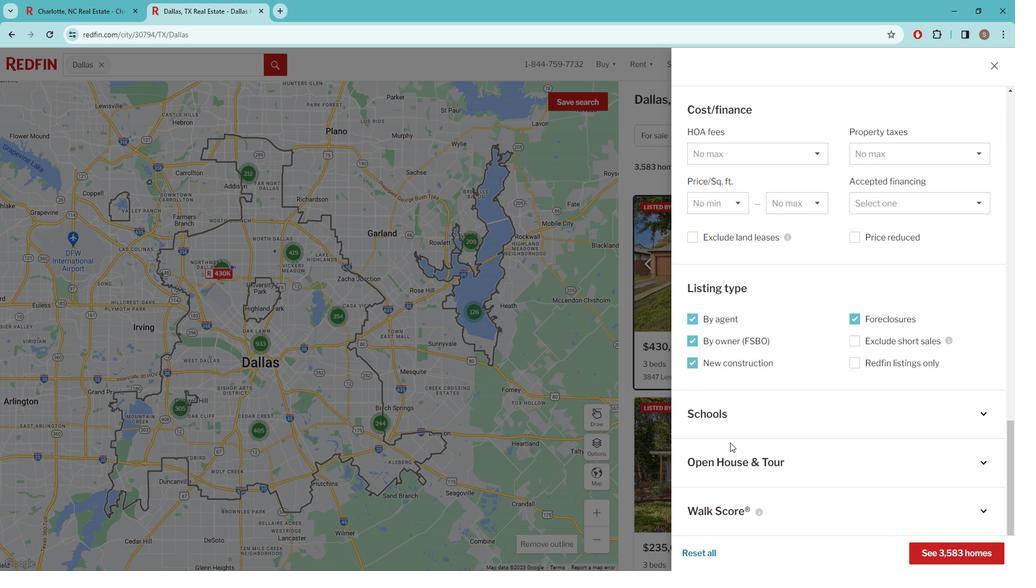 
Action: Mouse moved to (957, 540)
Screenshot: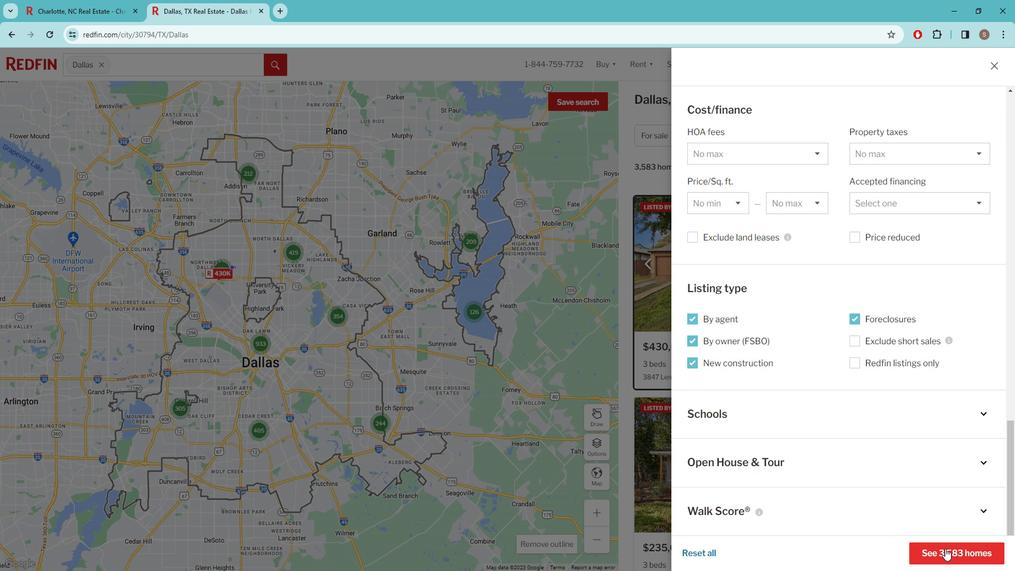 
Action: Mouse pressed left at (957, 540)
Screenshot: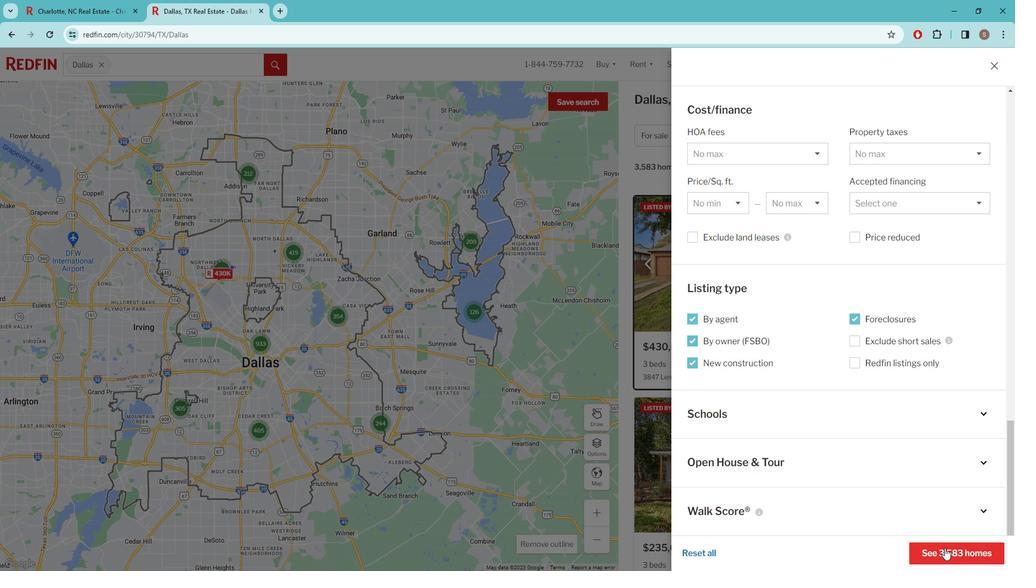 
Action: Mouse moved to (747, 340)
Screenshot: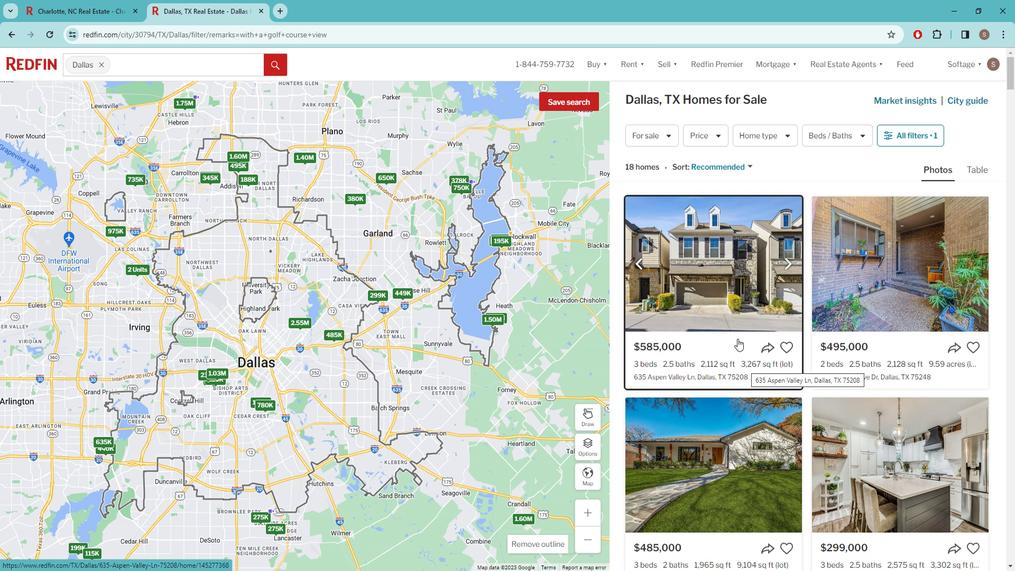 
Action: Mouse pressed left at (747, 340)
Screenshot: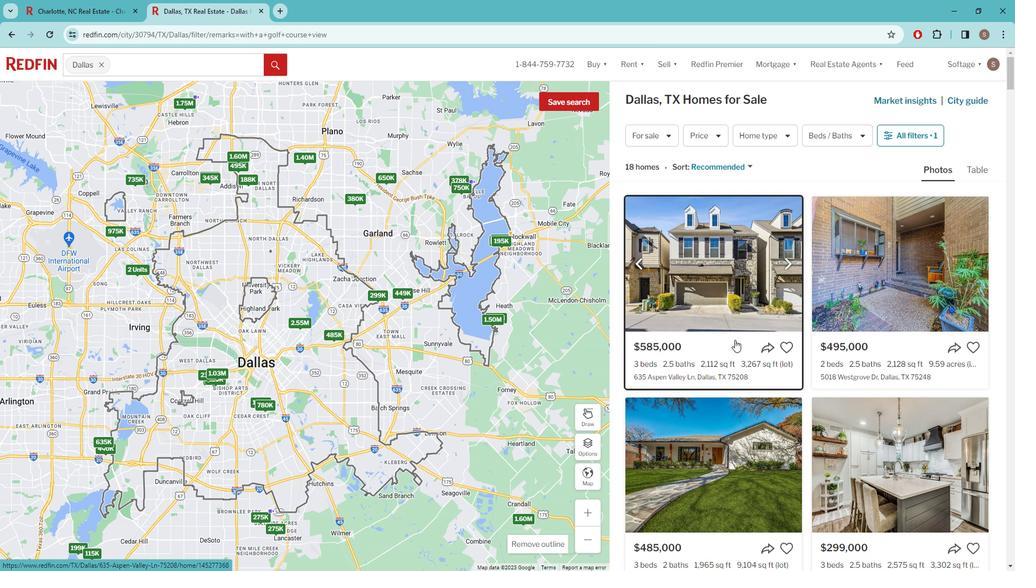 
Action: Mouse moved to (597, 337)
Screenshot: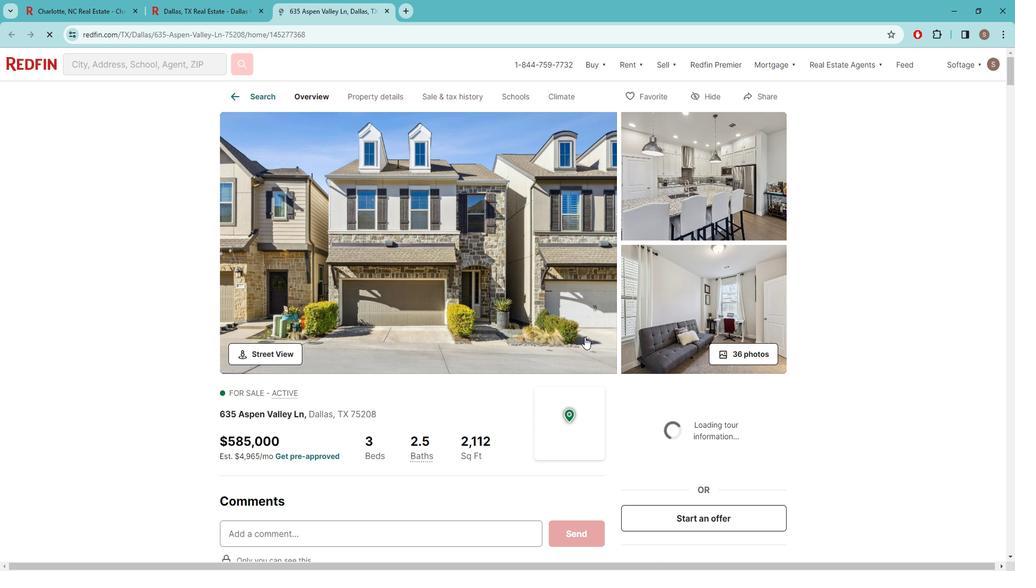 
Action: Mouse scrolled (597, 336) with delta (0, 0)
Screenshot: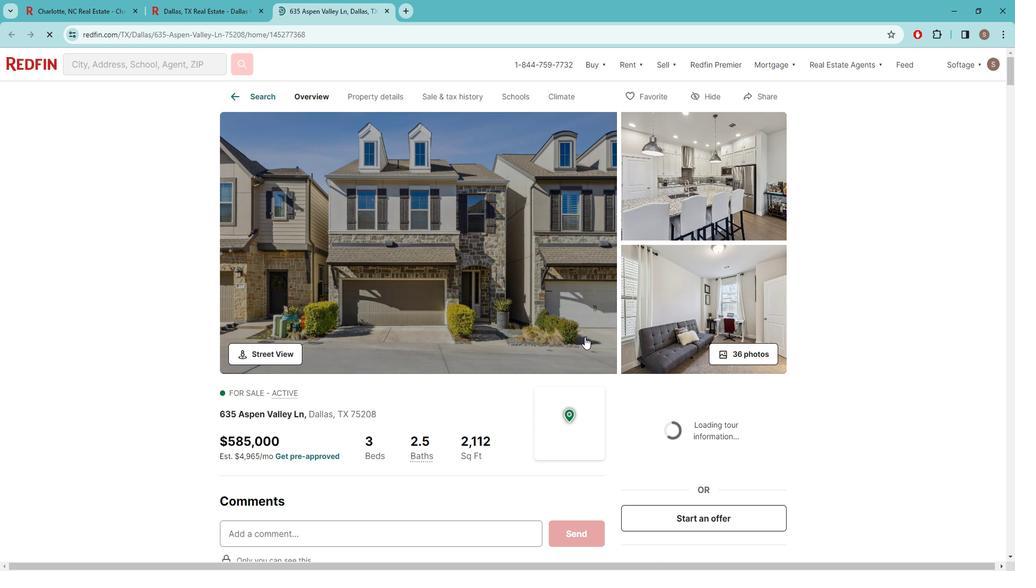 
Action: Mouse moved to (520, 328)
Screenshot: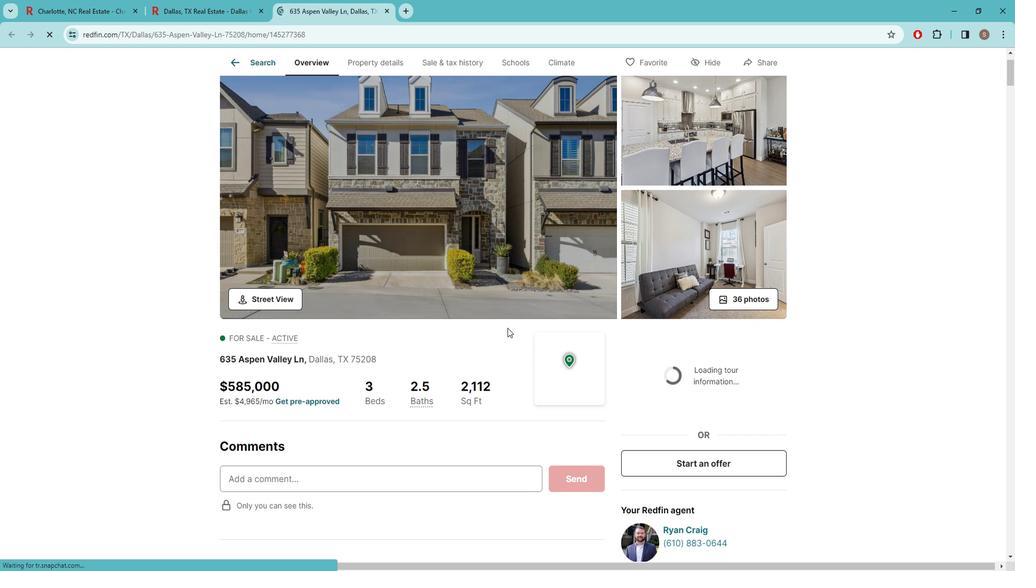 
Action: Mouse scrolled (520, 327) with delta (0, 0)
Screenshot: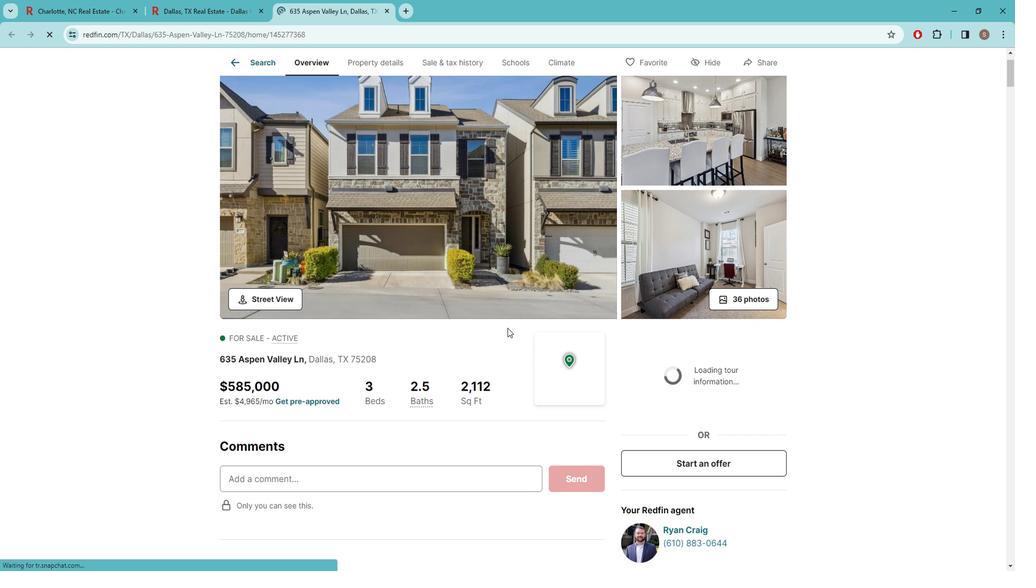 
Action: Mouse moved to (545, 319)
Screenshot: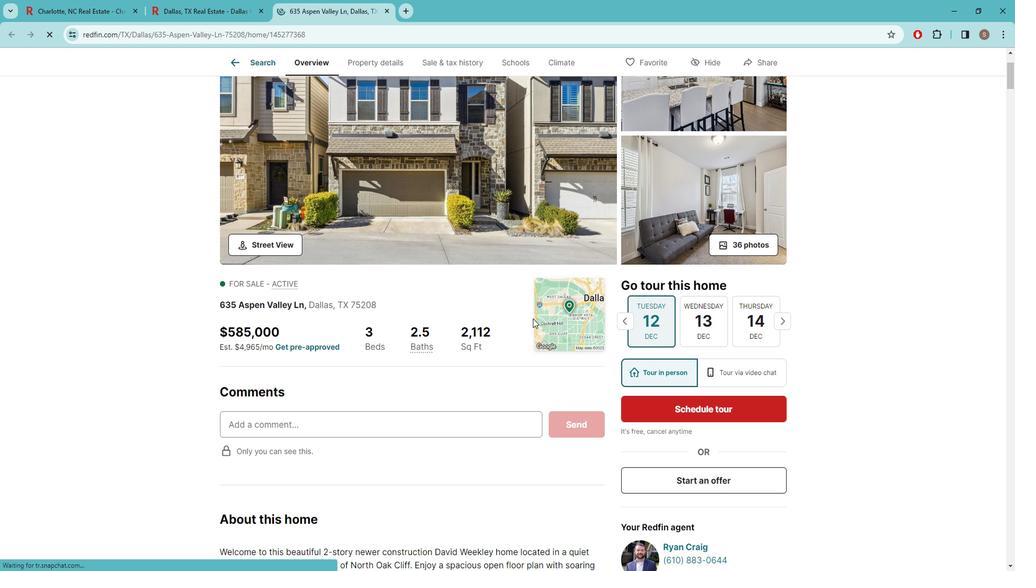 
Action: Mouse scrolled (545, 318) with delta (0, 0)
Screenshot: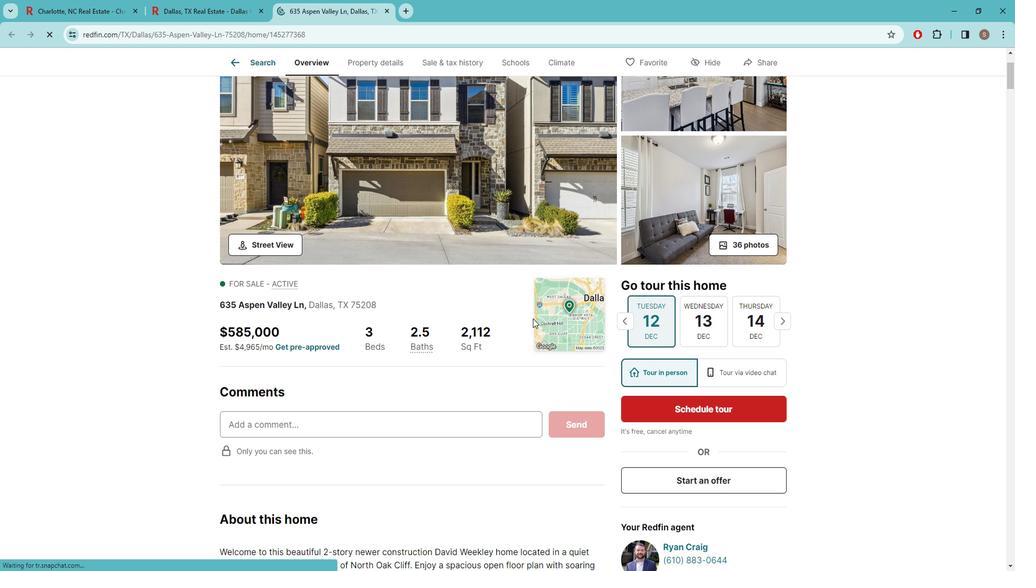 
Action: Mouse scrolled (545, 318) with delta (0, 0)
Screenshot: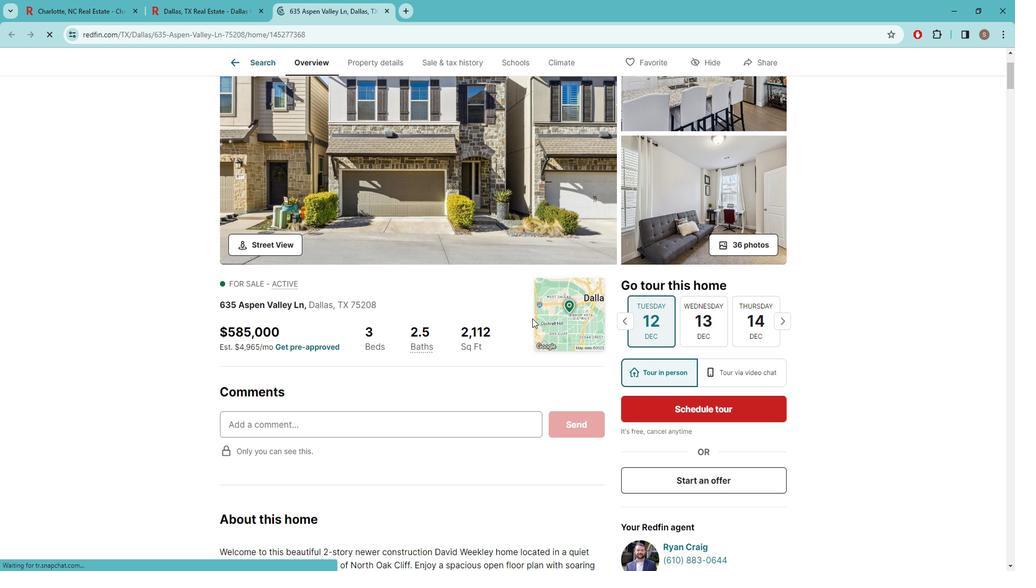 
Action: Mouse scrolled (545, 318) with delta (0, 0)
Screenshot: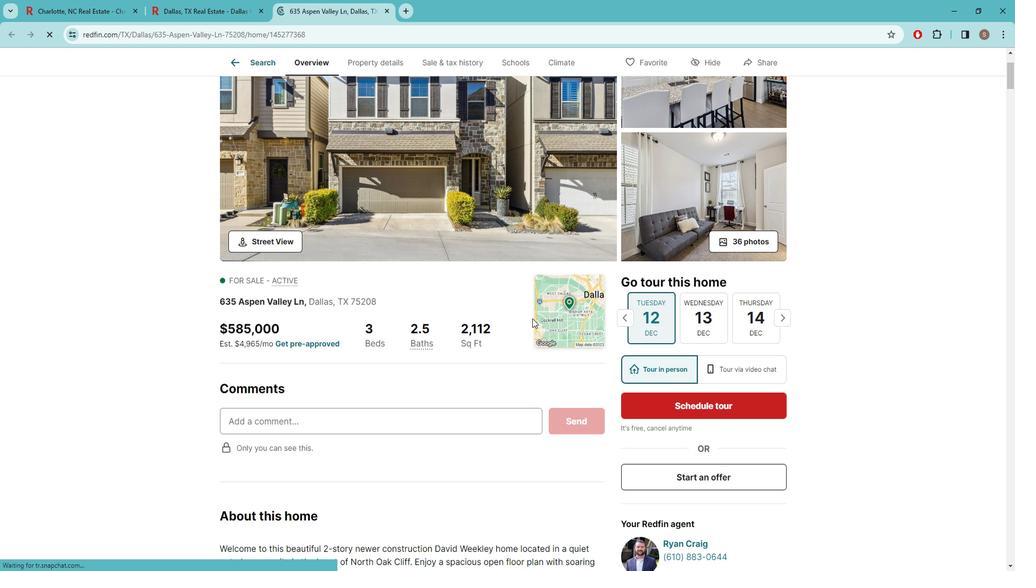 
Action: Mouse moved to (700, 379)
Screenshot: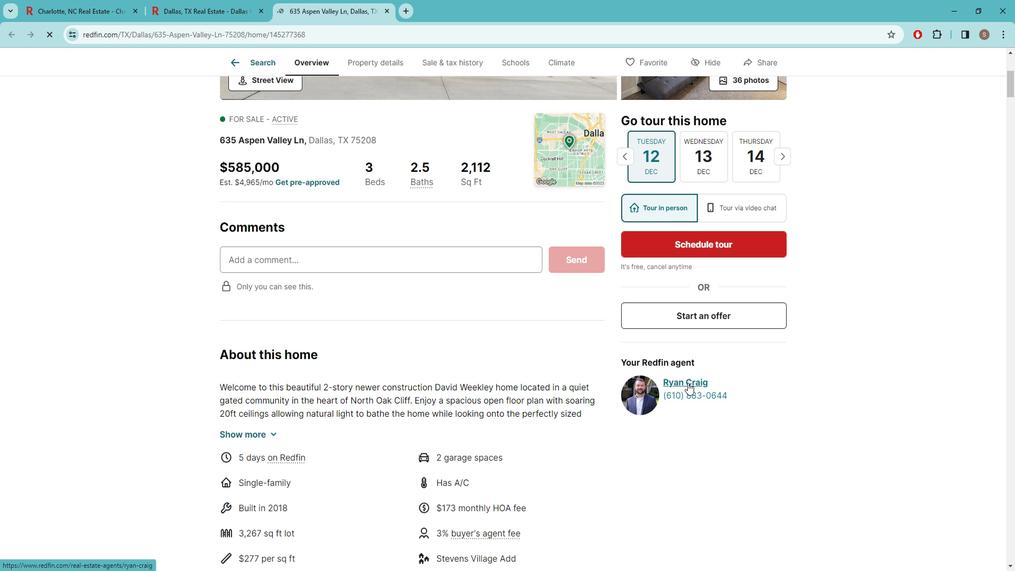 
Action: Mouse pressed left at (700, 379)
Screenshot: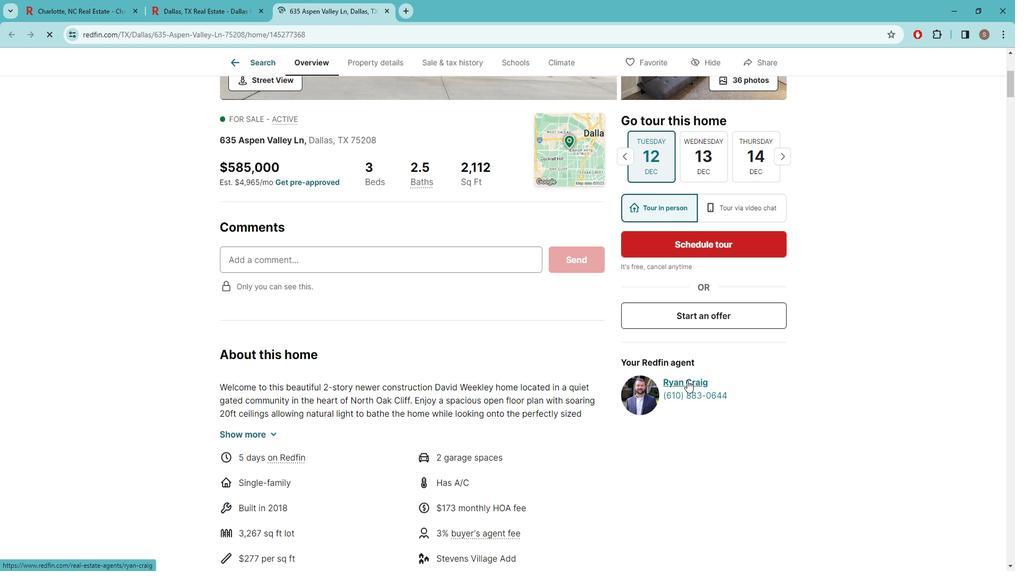 
